 Task: Search one way flight ticket for 2 adults, 2 infants in seat and 1 infant on lap in first from Sault Ste. Marie: Chippewa County International Airport to Greenville: Pitt-greenville Airport on 5-2-2023. Choice of flights is Frontier. Number of bags: 1 checked bag. Price is upto 75000. Outbound departure time preference is 12:15.
Action: Mouse moved to (264, 114)
Screenshot: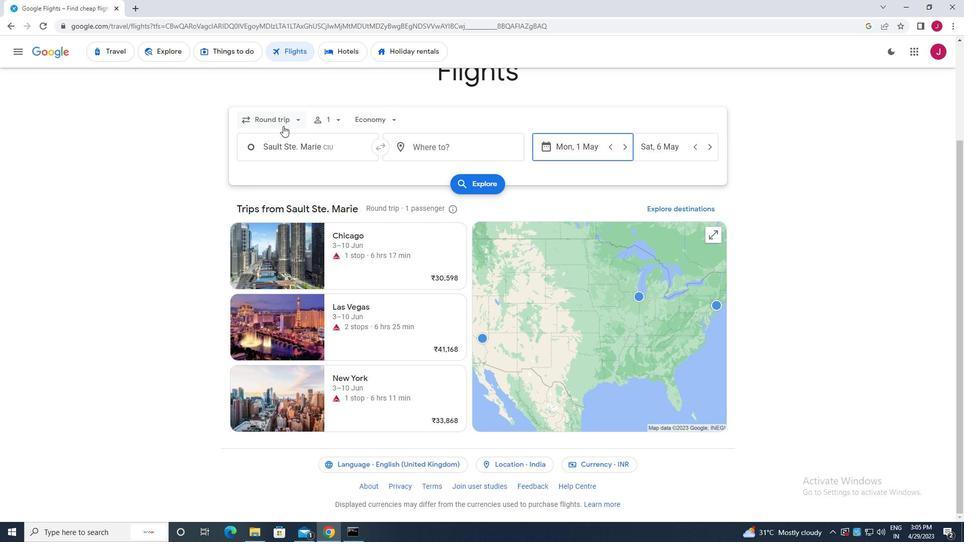 
Action: Mouse pressed left at (264, 114)
Screenshot: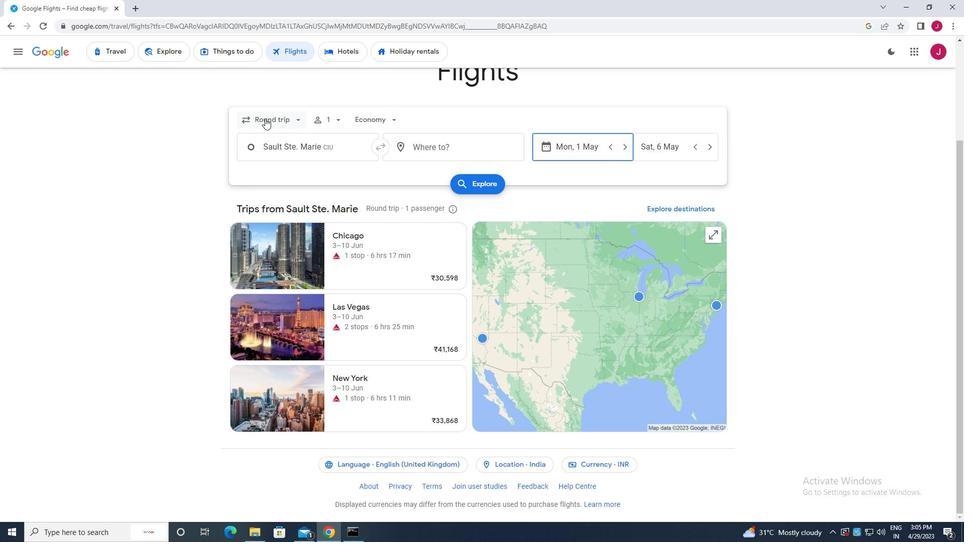 
Action: Mouse moved to (289, 166)
Screenshot: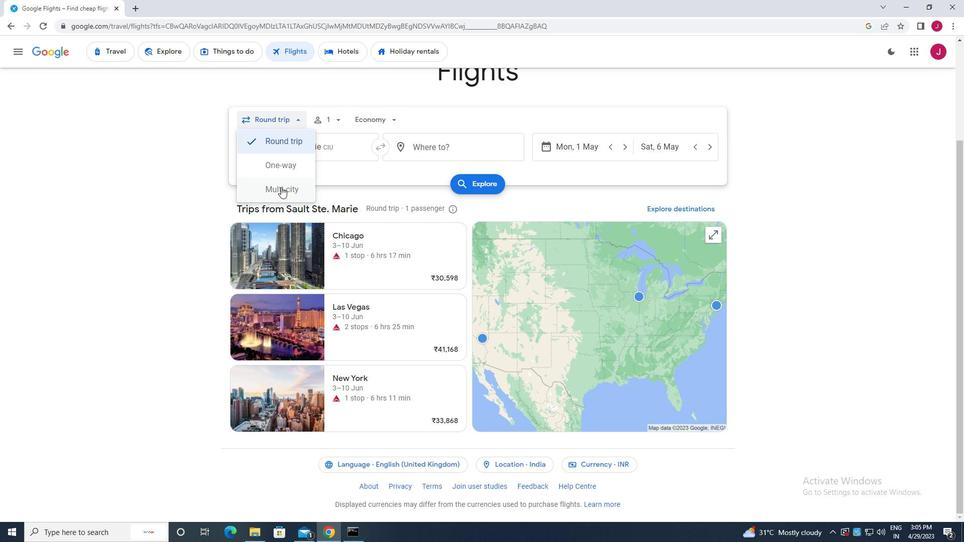 
Action: Mouse pressed left at (289, 166)
Screenshot: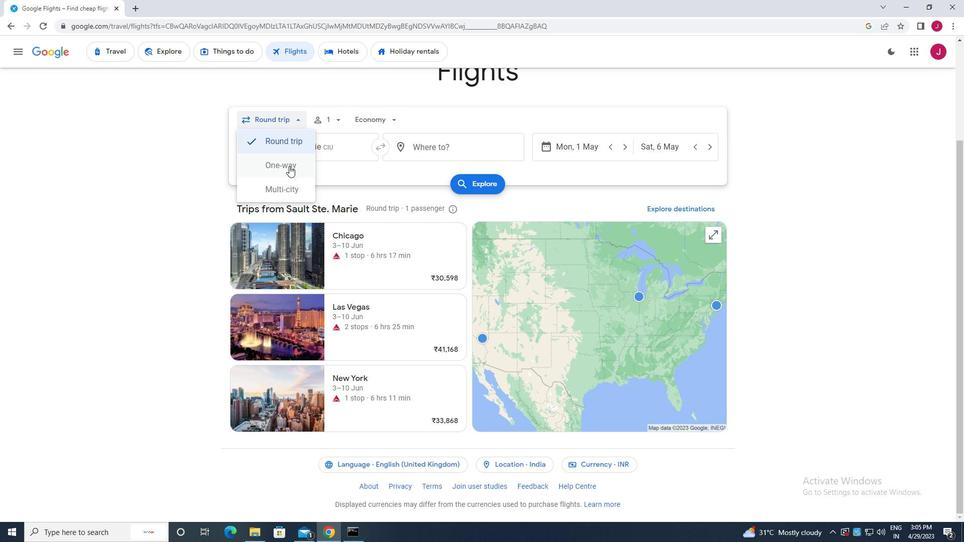 
Action: Mouse moved to (328, 120)
Screenshot: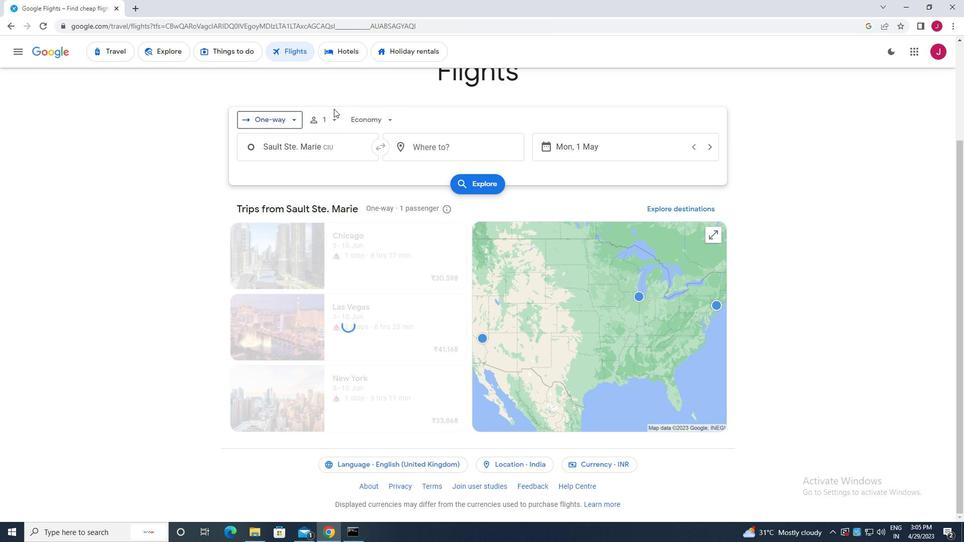 
Action: Mouse pressed left at (328, 120)
Screenshot: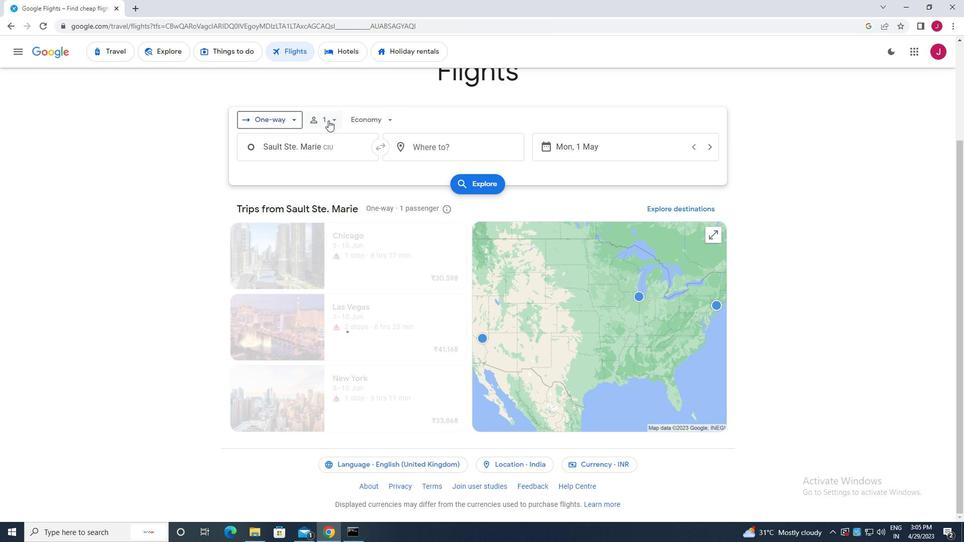 
Action: Mouse moved to (412, 146)
Screenshot: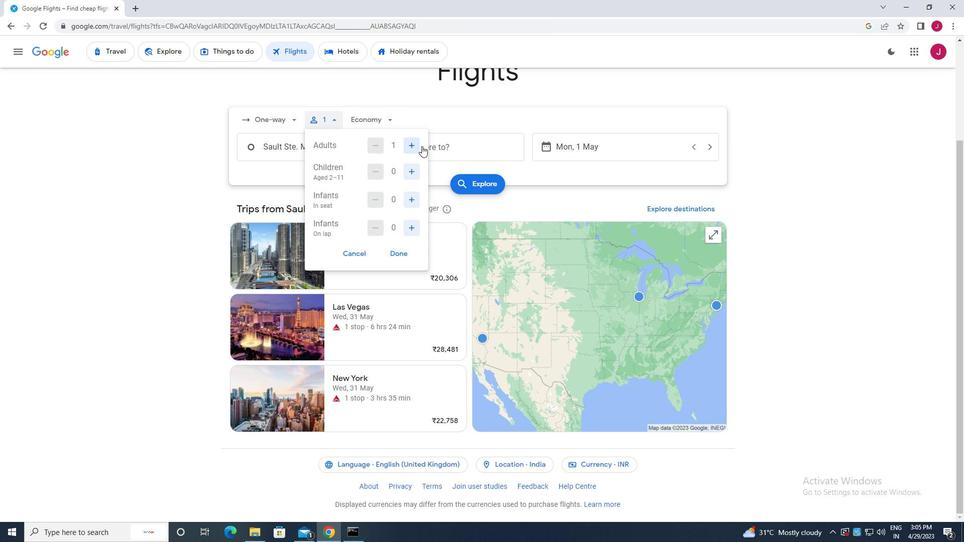 
Action: Mouse pressed left at (412, 146)
Screenshot: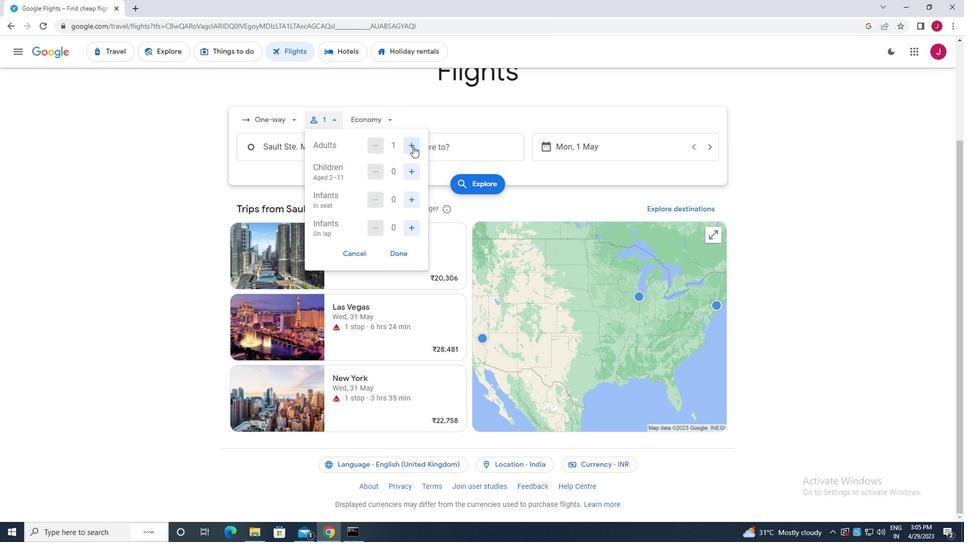 
Action: Mouse moved to (412, 171)
Screenshot: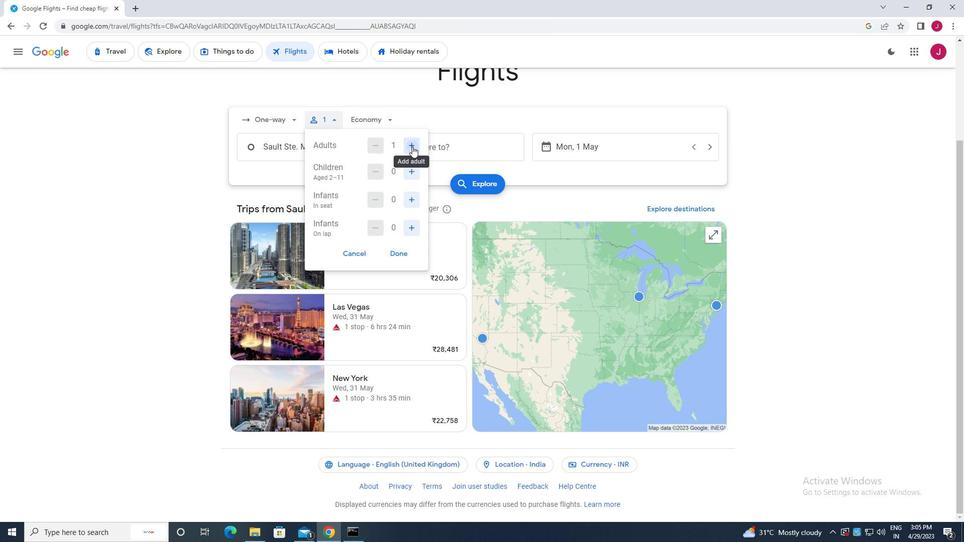 
Action: Mouse pressed left at (412, 171)
Screenshot: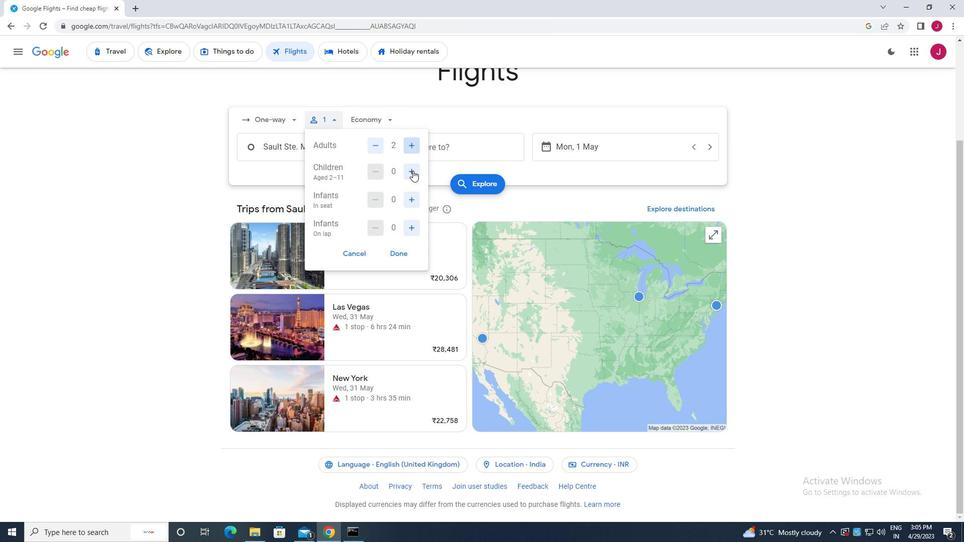 
Action: Mouse pressed left at (412, 171)
Screenshot: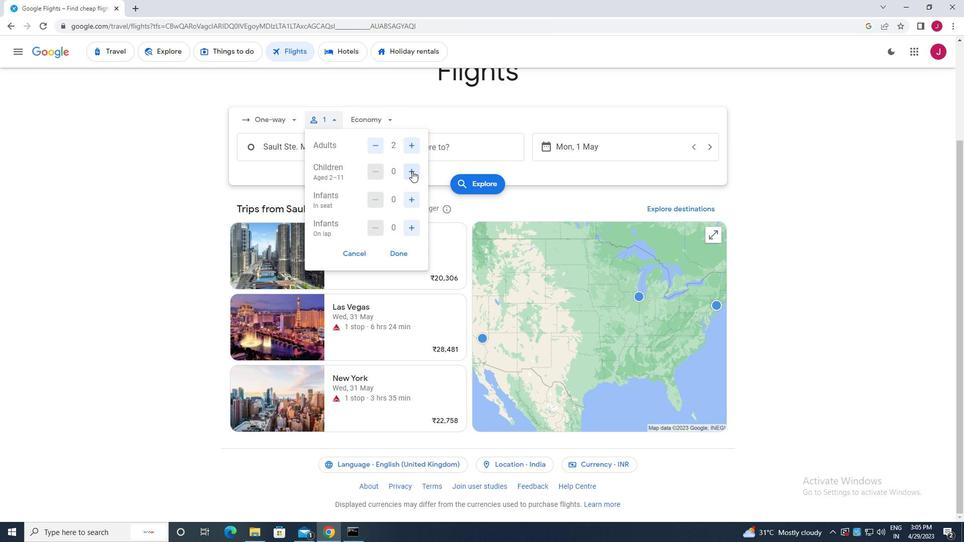 
Action: Mouse moved to (375, 172)
Screenshot: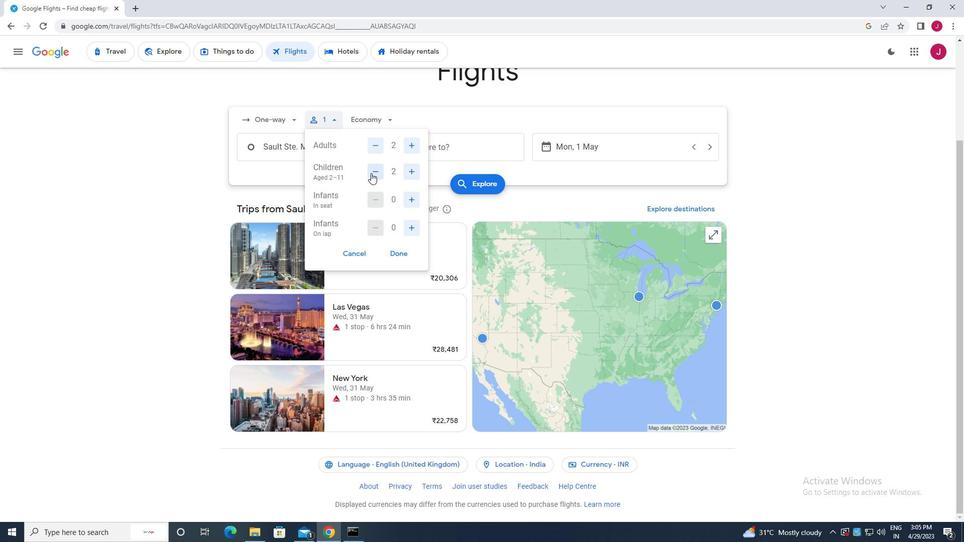 
Action: Mouse pressed left at (375, 172)
Screenshot: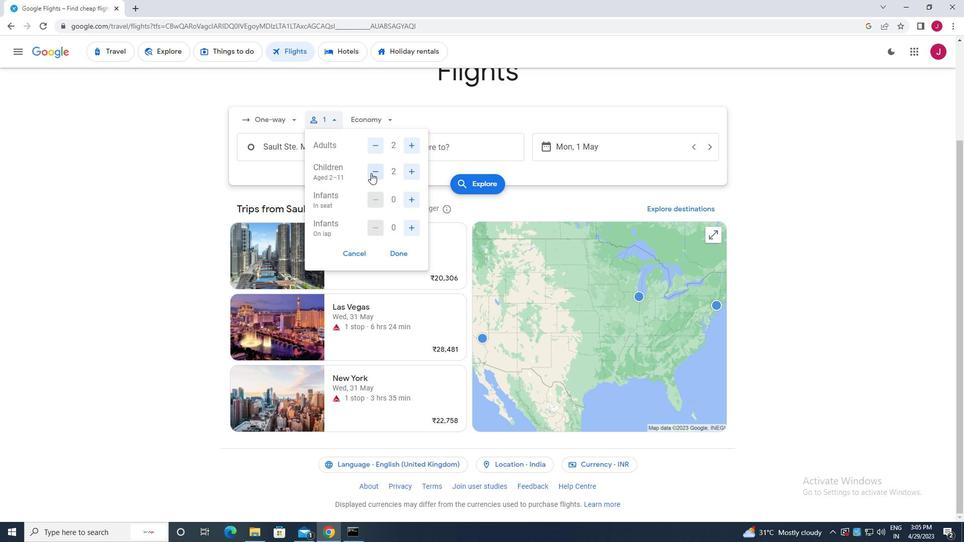 
Action: Mouse moved to (375, 172)
Screenshot: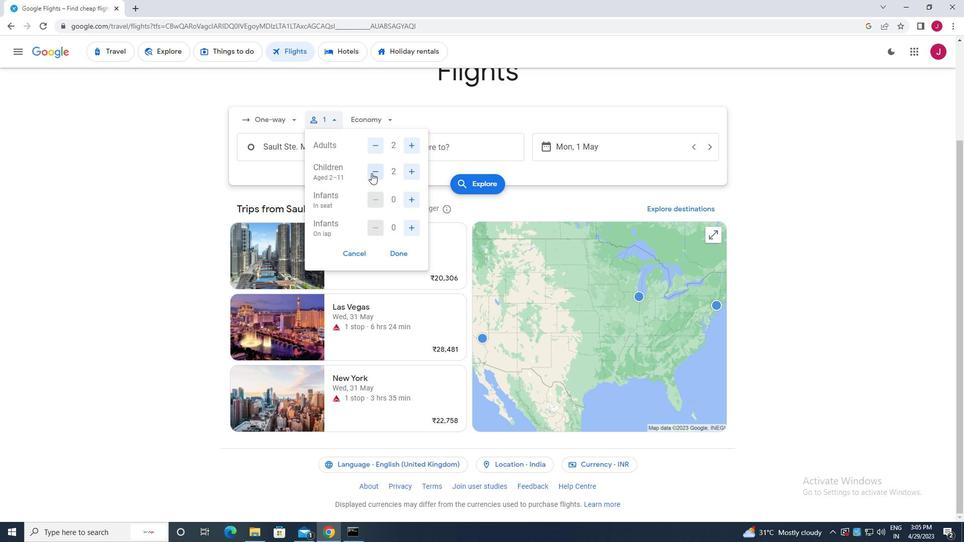 
Action: Mouse pressed left at (375, 172)
Screenshot: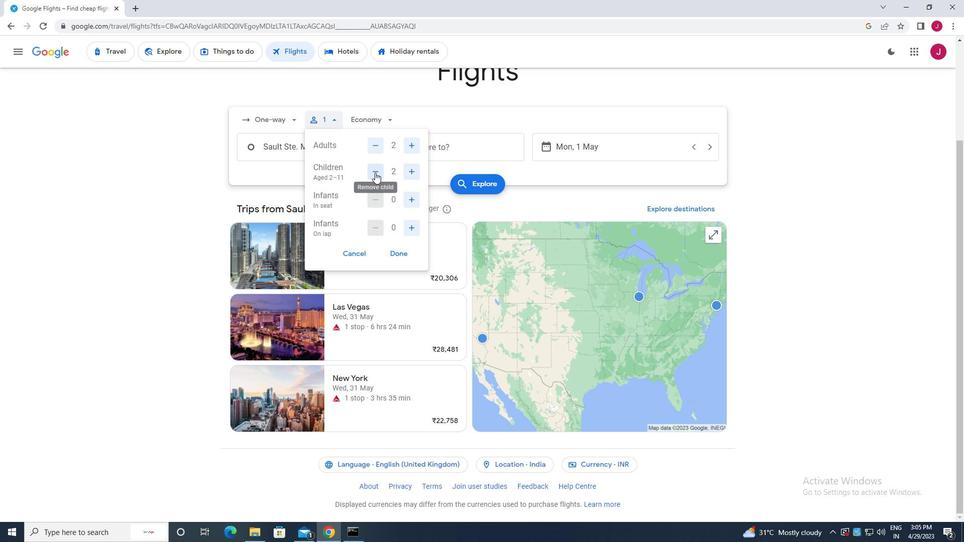 
Action: Mouse moved to (411, 200)
Screenshot: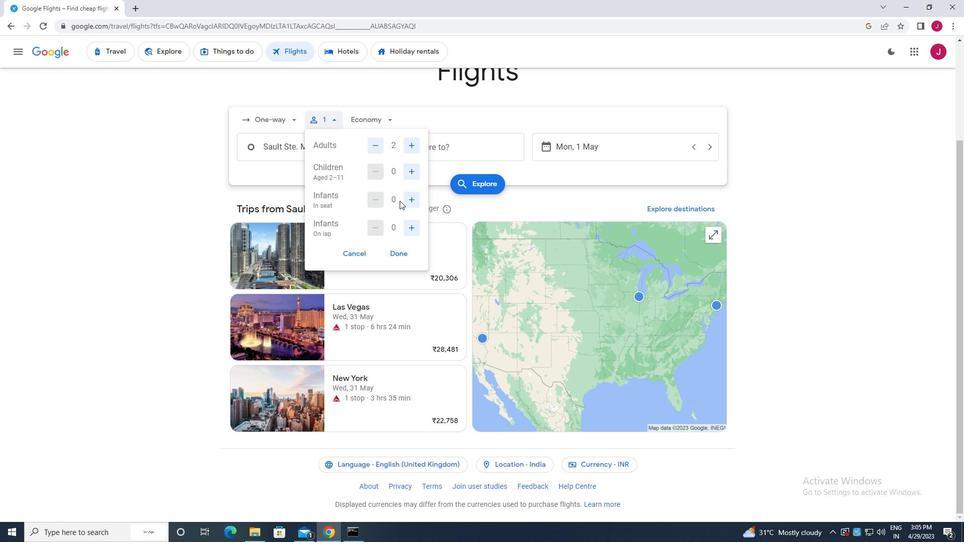 
Action: Mouse pressed left at (411, 200)
Screenshot: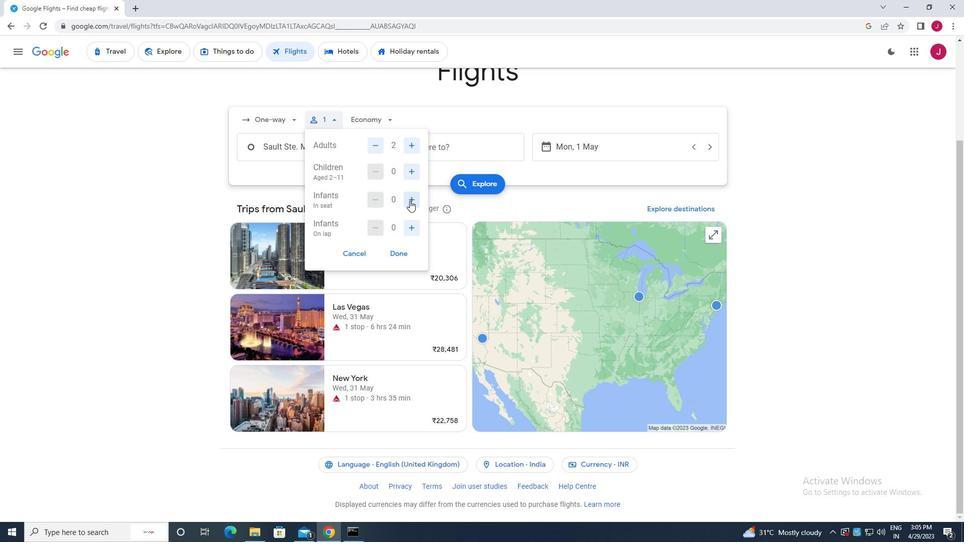 
Action: Mouse pressed left at (411, 200)
Screenshot: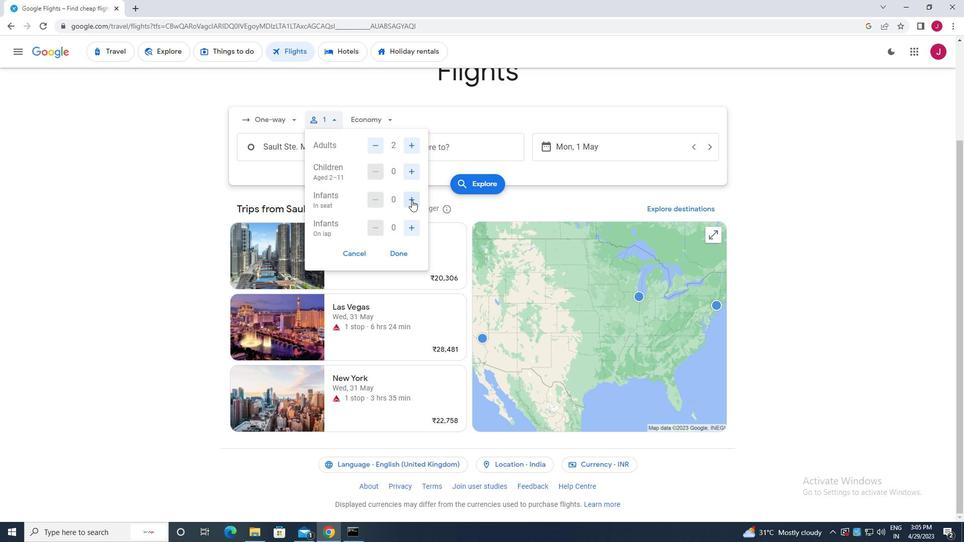 
Action: Mouse moved to (414, 228)
Screenshot: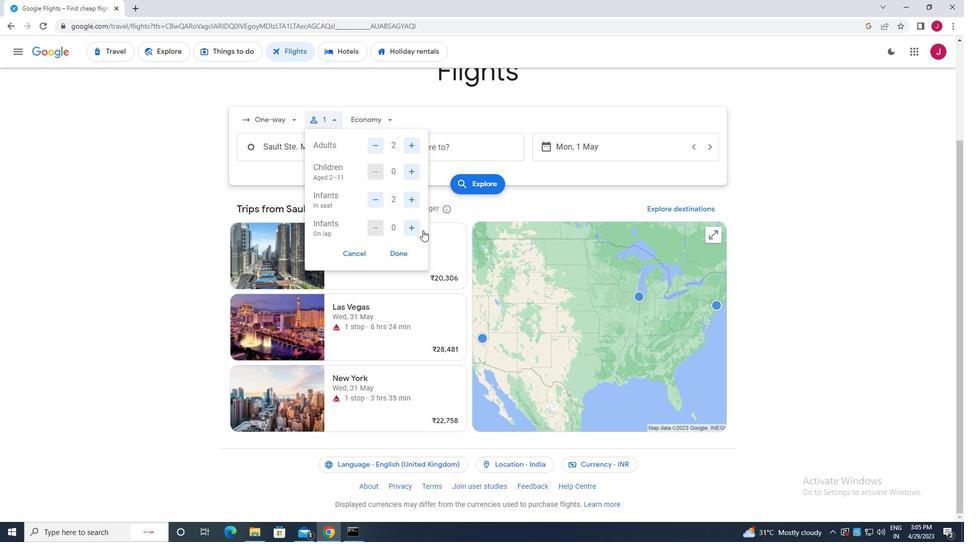 
Action: Mouse pressed left at (414, 228)
Screenshot: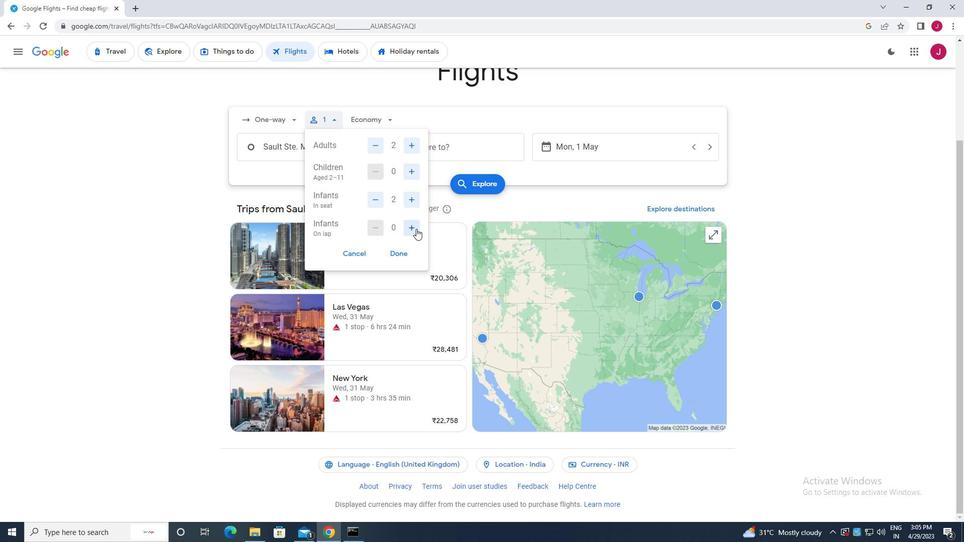 
Action: Mouse moved to (400, 252)
Screenshot: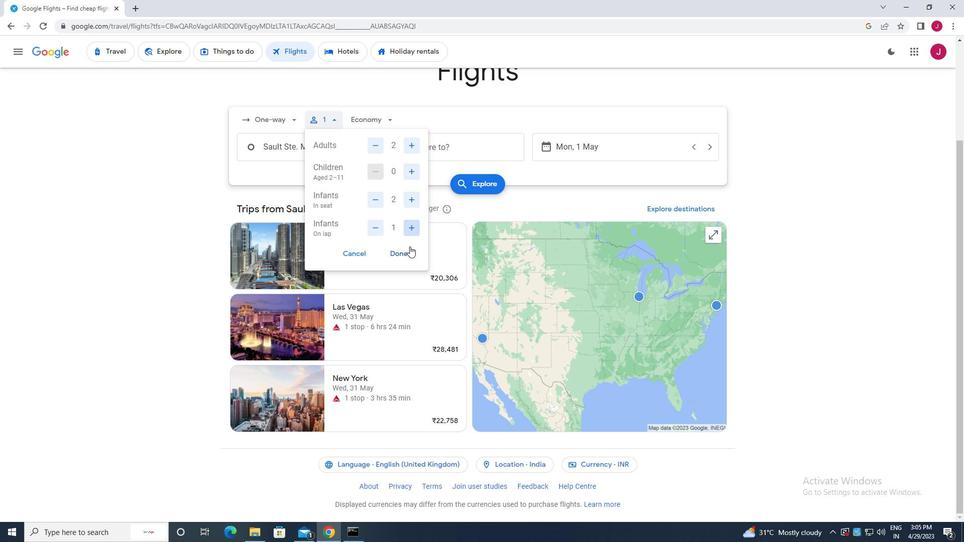 
Action: Mouse pressed left at (400, 252)
Screenshot: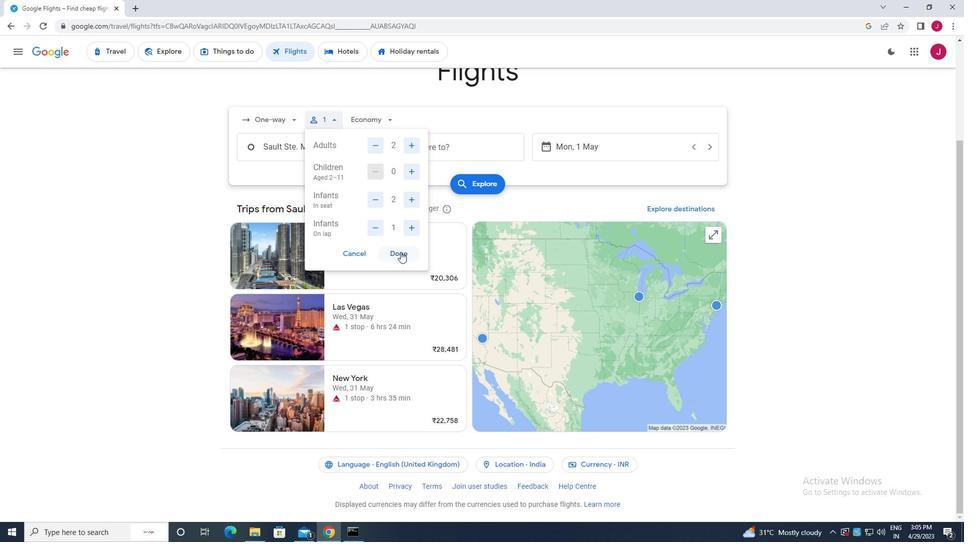 
Action: Mouse moved to (385, 122)
Screenshot: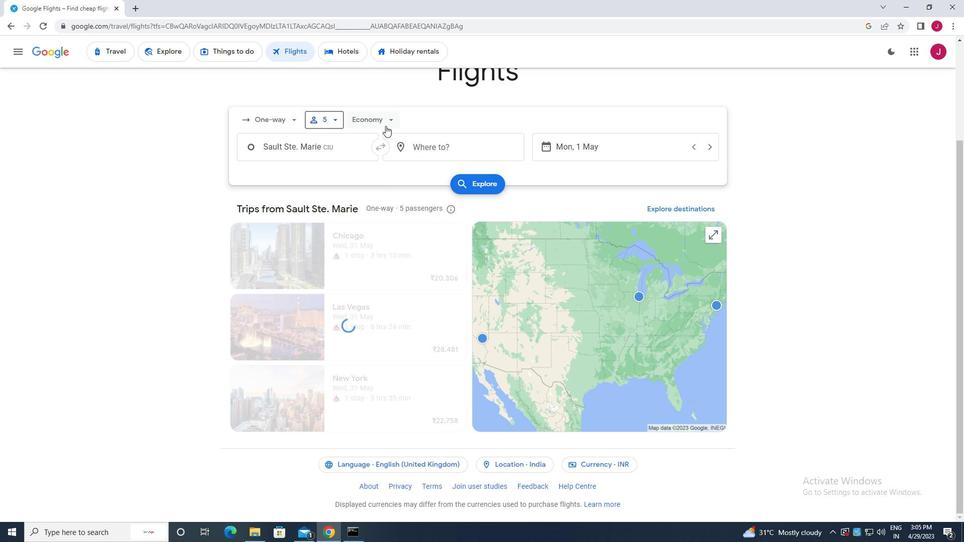 
Action: Mouse pressed left at (385, 122)
Screenshot: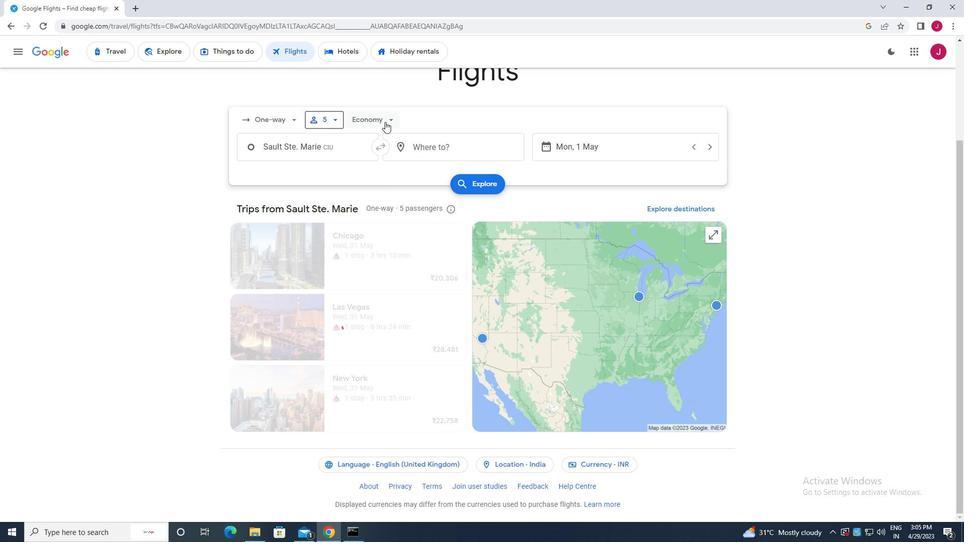 
Action: Mouse moved to (380, 212)
Screenshot: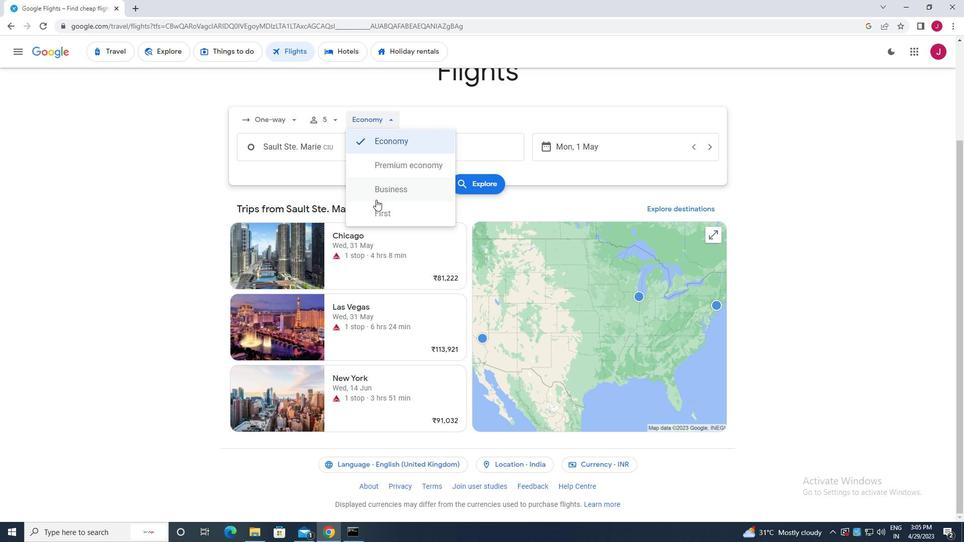
Action: Mouse pressed left at (380, 212)
Screenshot: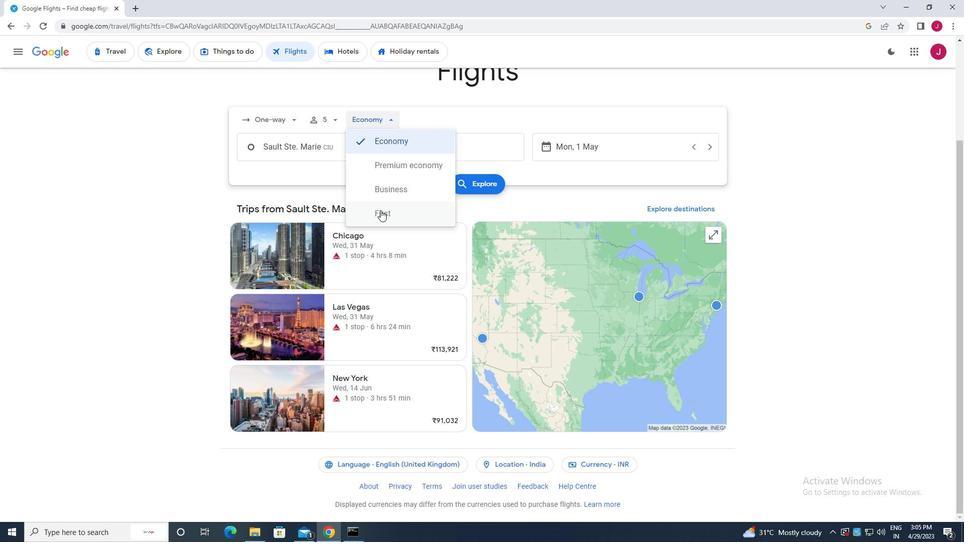 
Action: Mouse moved to (324, 150)
Screenshot: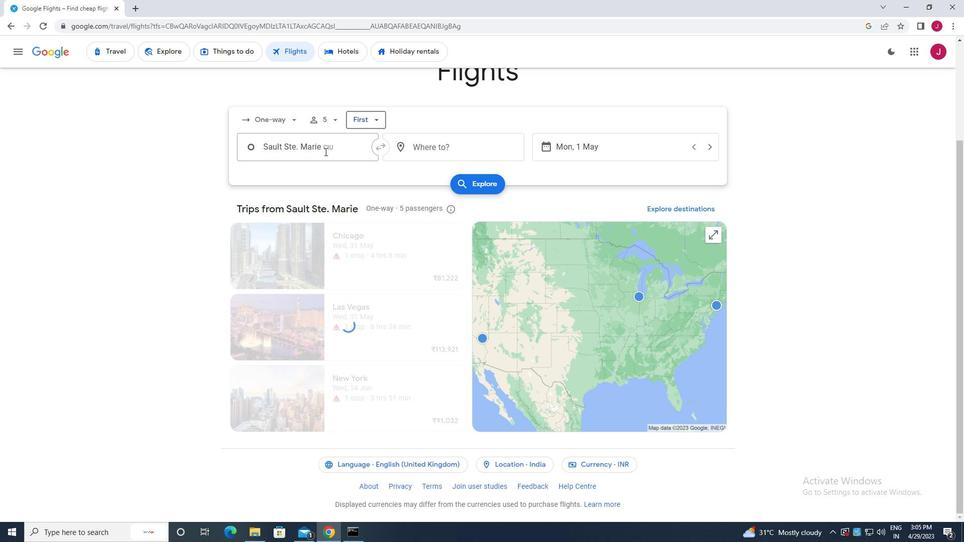 
Action: Mouse pressed left at (324, 150)
Screenshot: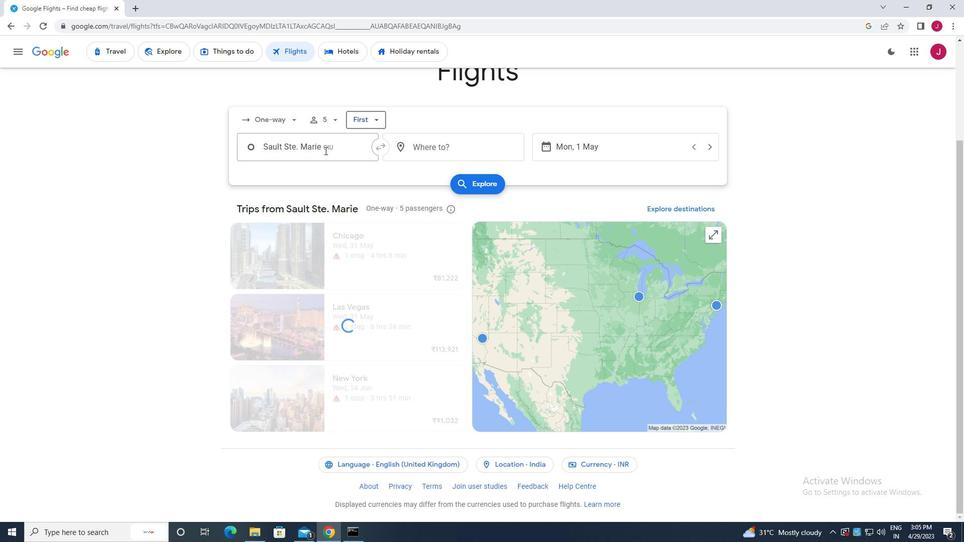 
Action: Mouse moved to (325, 150)
Screenshot: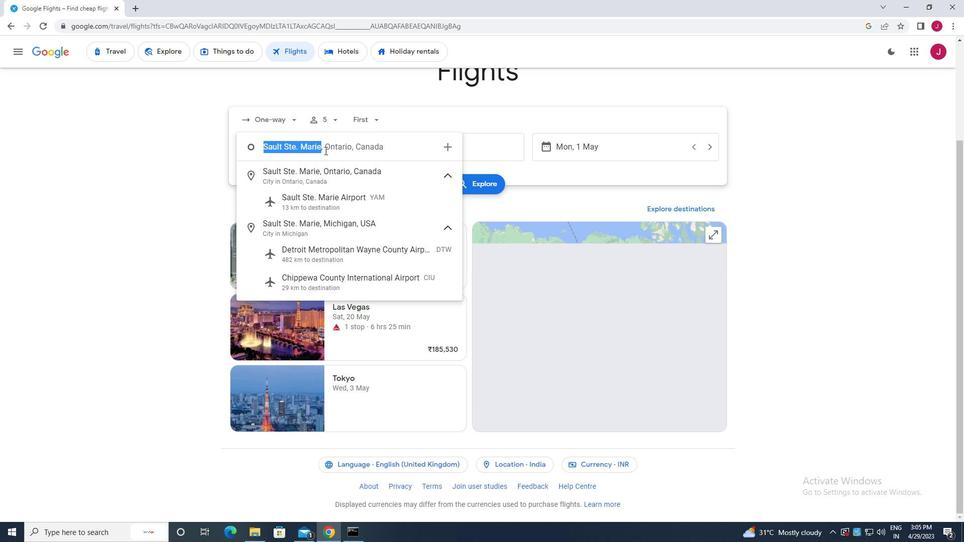 
Action: Key pressed chippewa
Screenshot: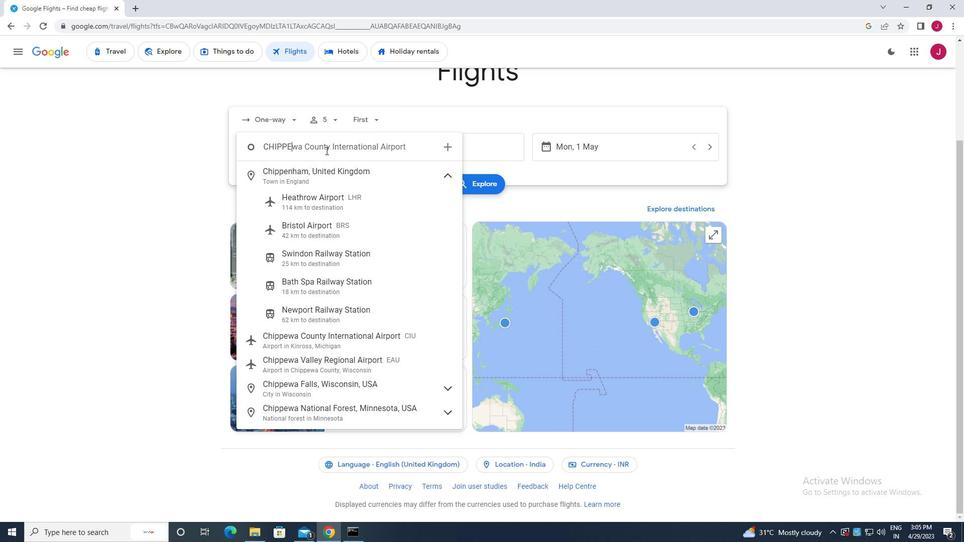 
Action: Mouse moved to (332, 178)
Screenshot: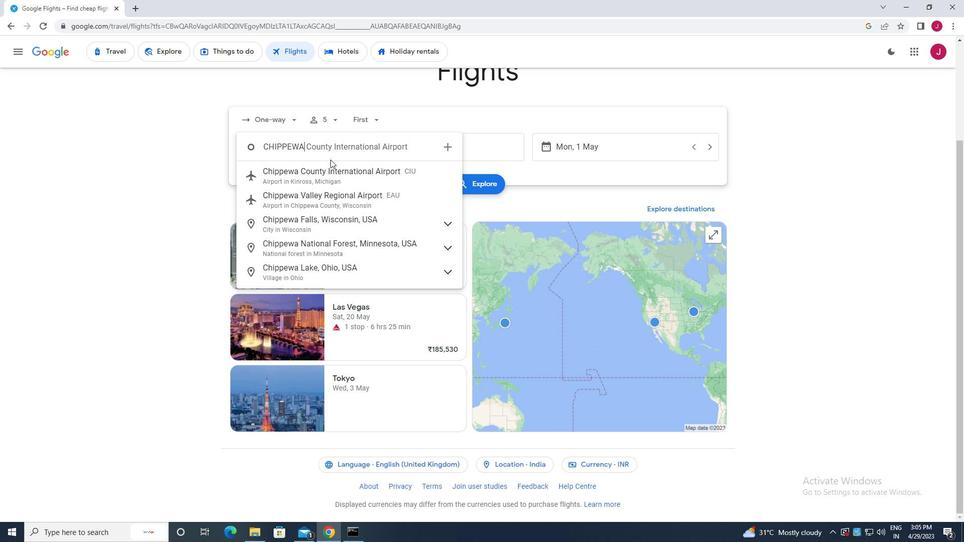 
Action: Mouse pressed left at (332, 178)
Screenshot: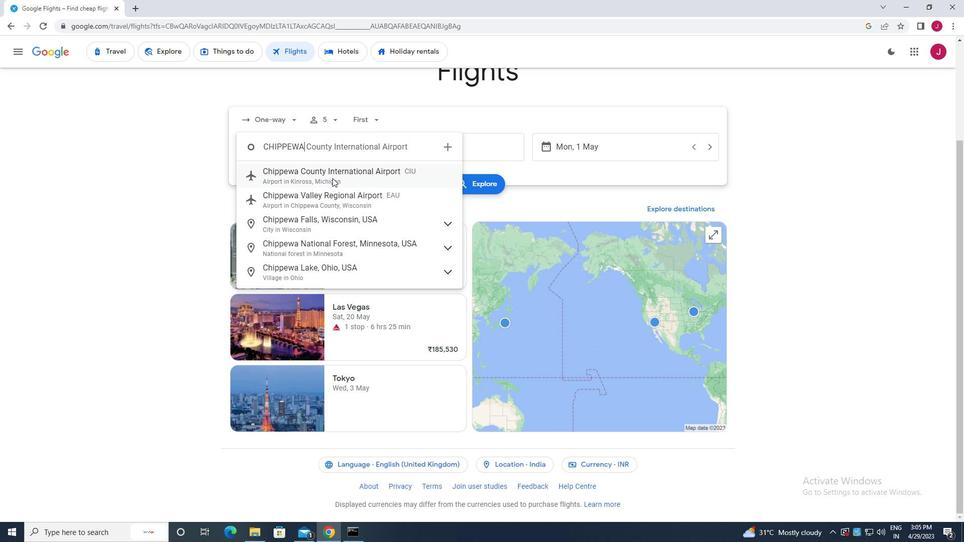 
Action: Mouse moved to (476, 142)
Screenshot: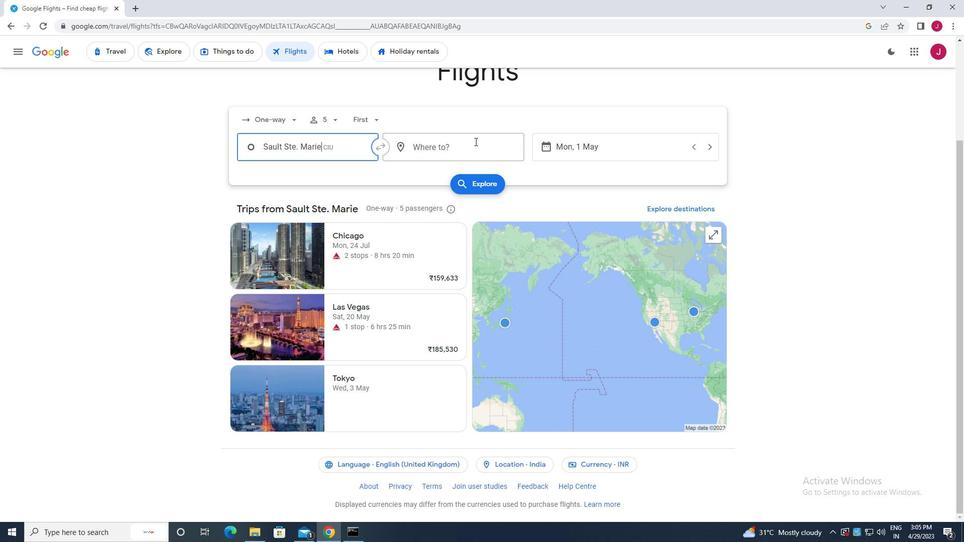 
Action: Mouse pressed left at (476, 142)
Screenshot: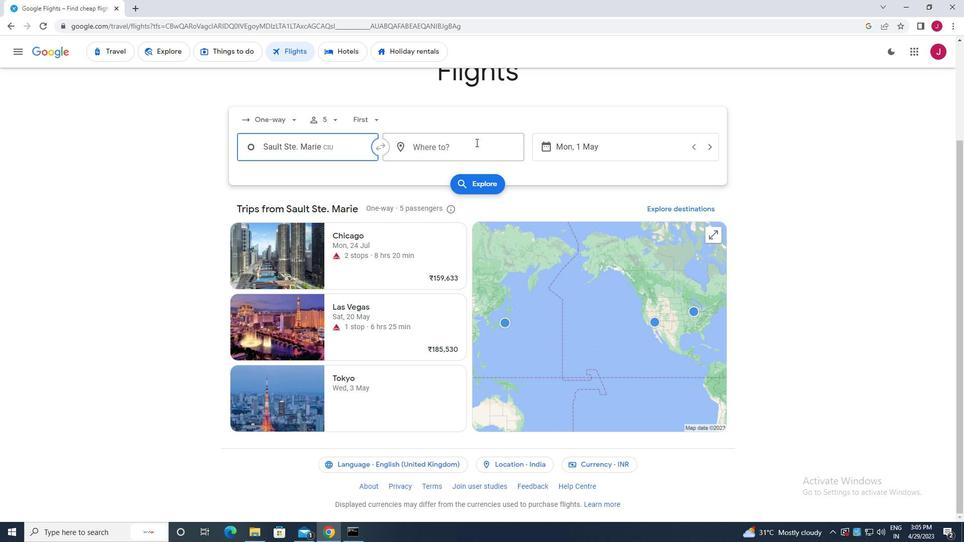 
Action: Key pressed greenville<Key.space>p
Screenshot: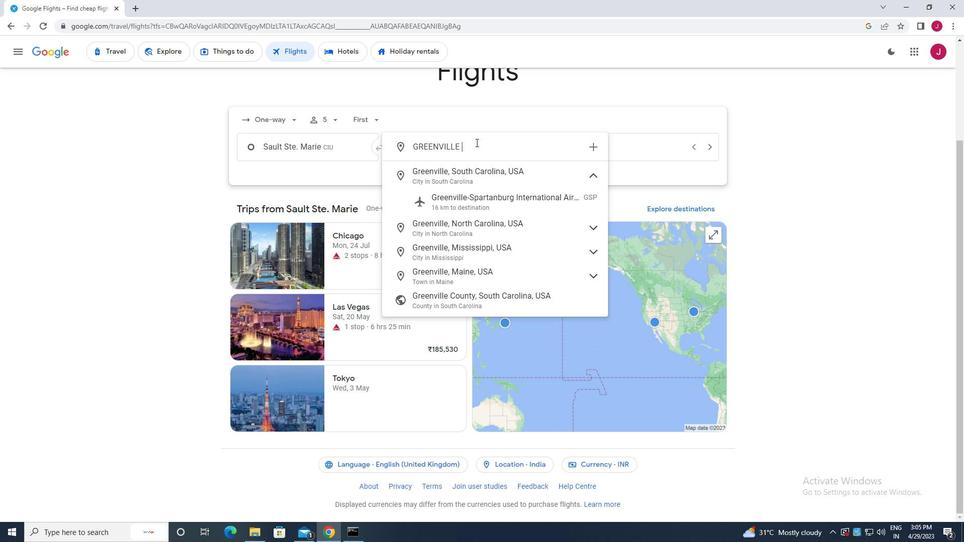 
Action: Mouse moved to (475, 170)
Screenshot: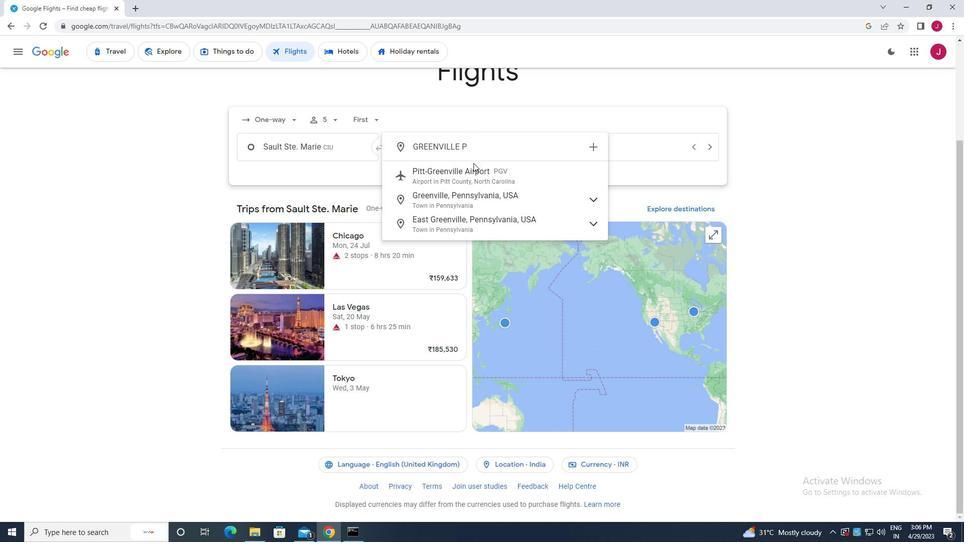 
Action: Mouse pressed left at (475, 170)
Screenshot: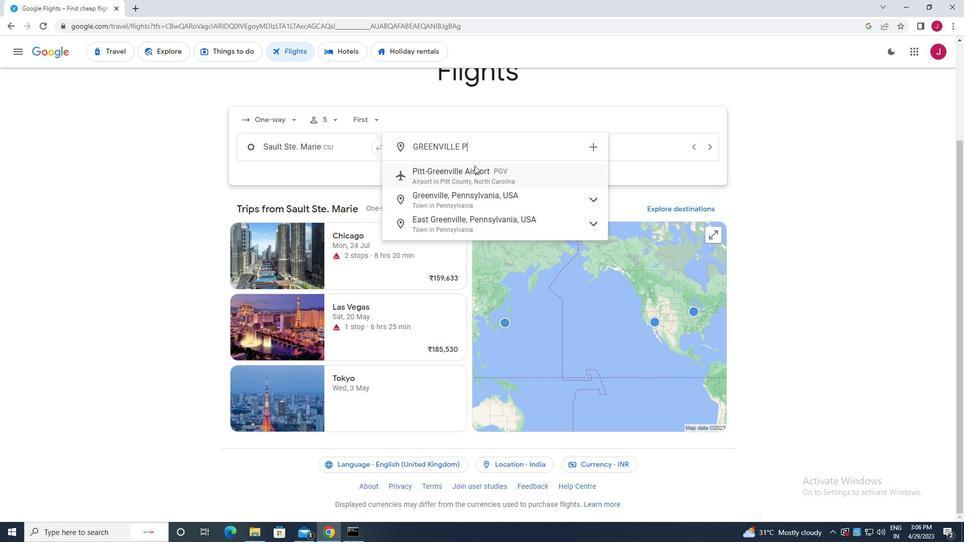 
Action: Mouse moved to (579, 142)
Screenshot: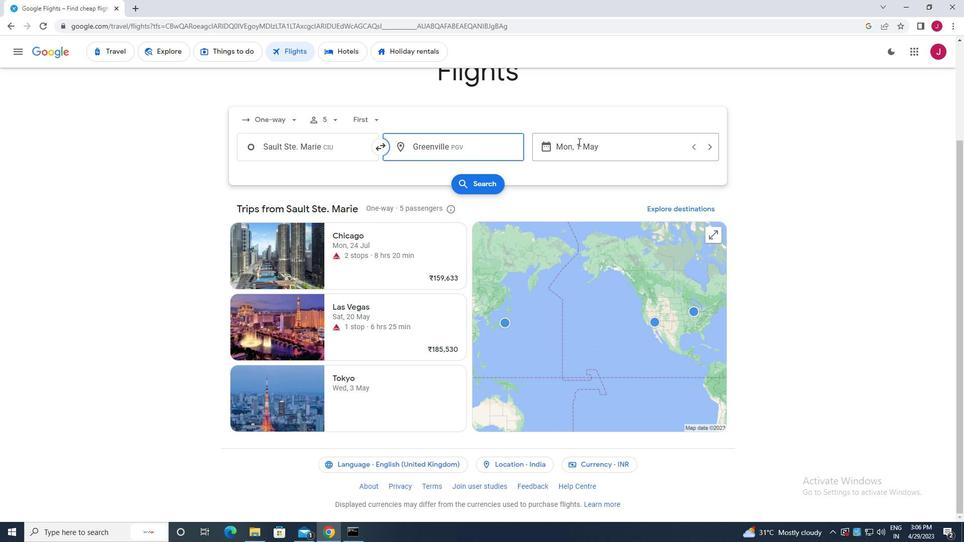 
Action: Mouse pressed left at (579, 142)
Screenshot: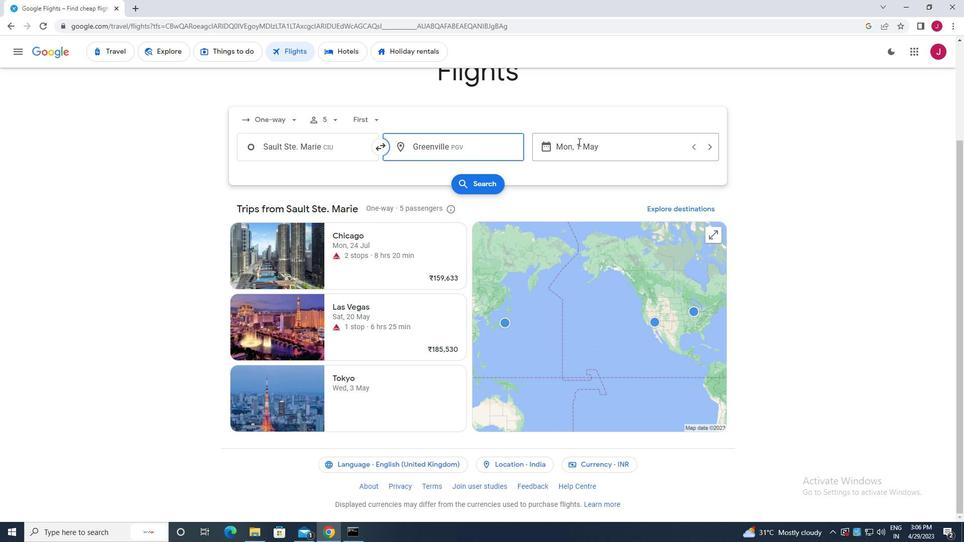 
Action: Mouse moved to (604, 227)
Screenshot: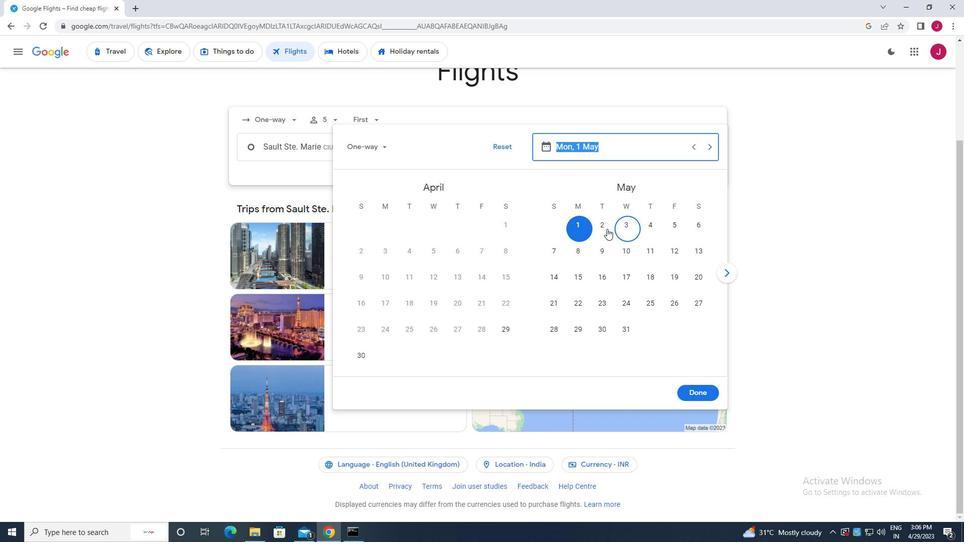 
Action: Mouse pressed left at (604, 227)
Screenshot: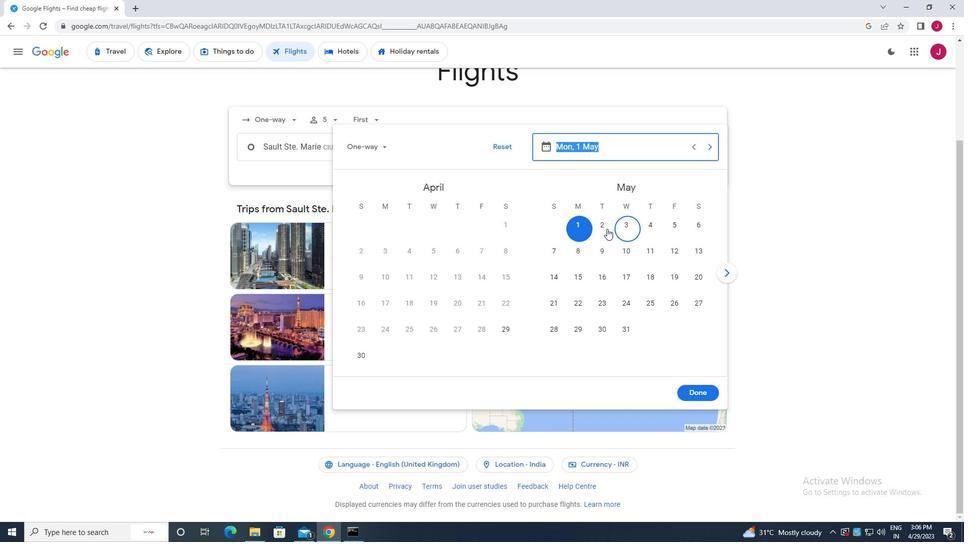 
Action: Mouse moved to (697, 394)
Screenshot: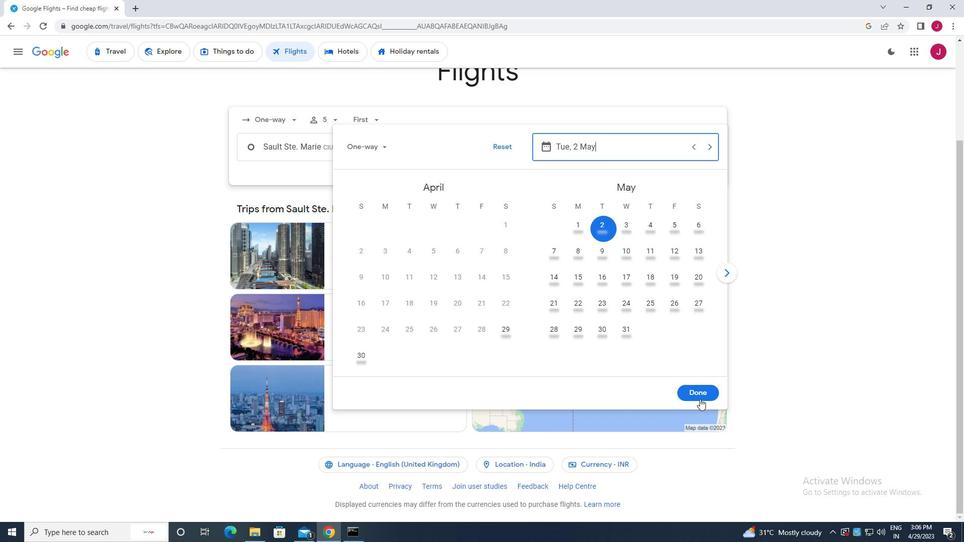 
Action: Mouse pressed left at (697, 394)
Screenshot: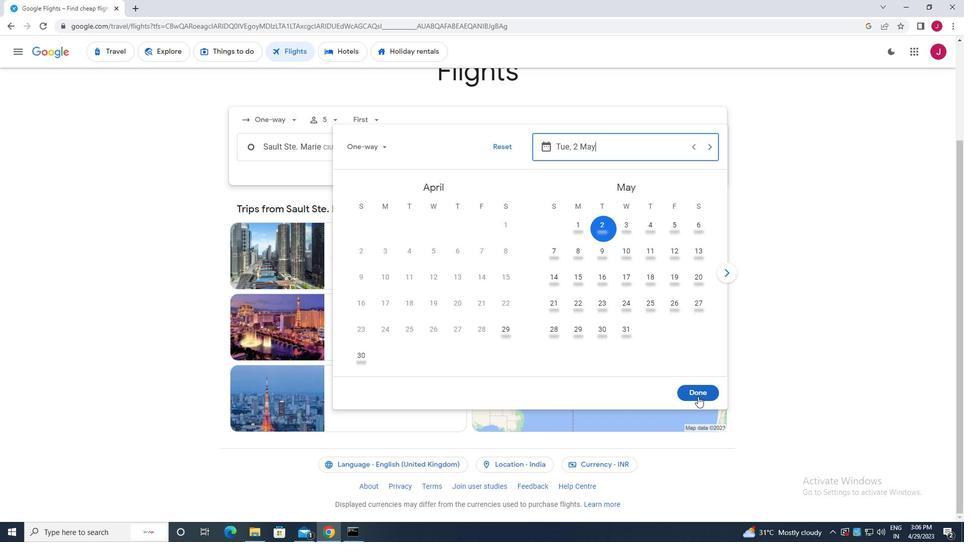 
Action: Mouse moved to (479, 187)
Screenshot: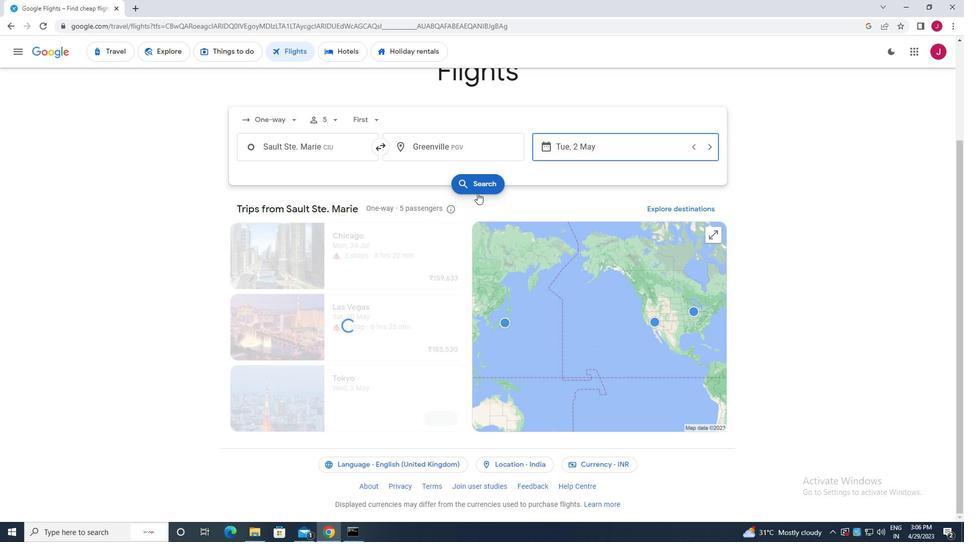 
Action: Mouse pressed left at (479, 187)
Screenshot: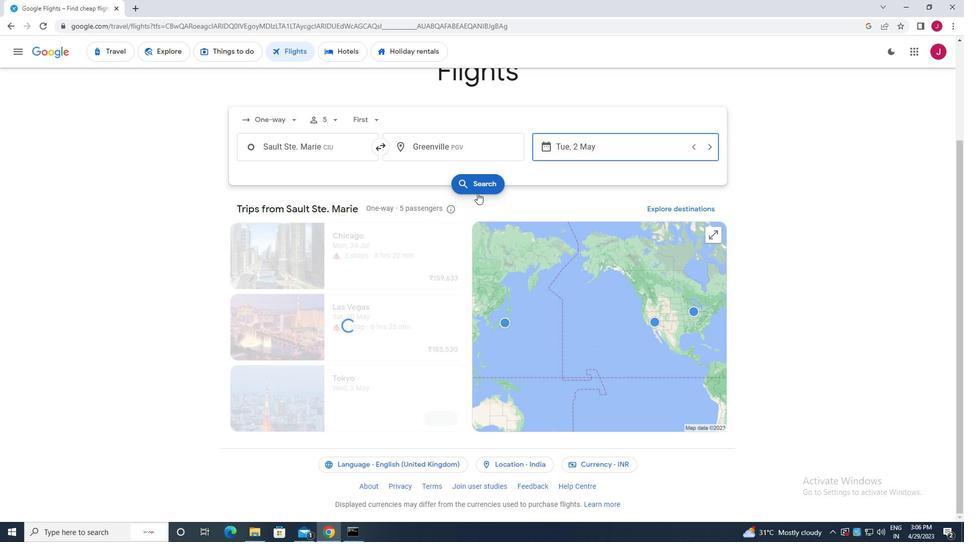 
Action: Mouse moved to (257, 142)
Screenshot: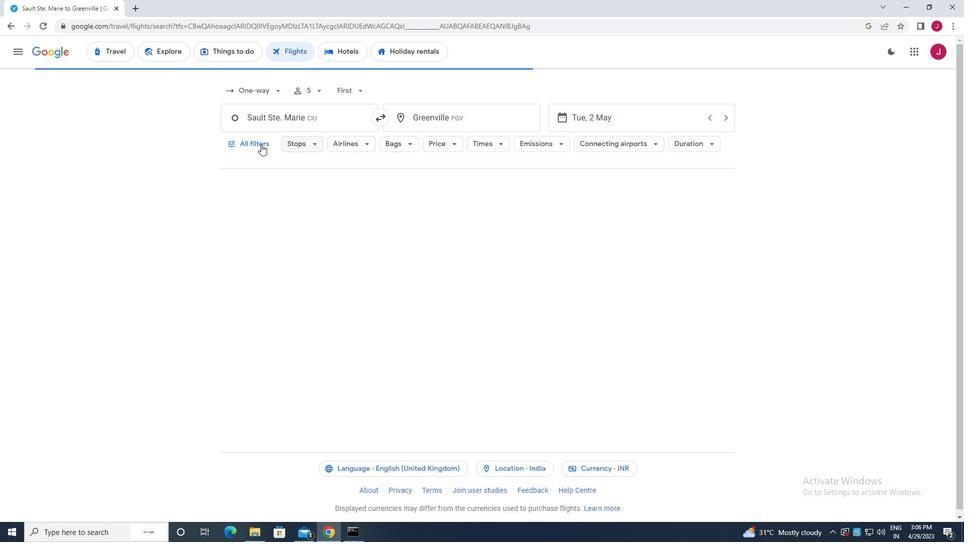 
Action: Mouse pressed left at (257, 142)
Screenshot: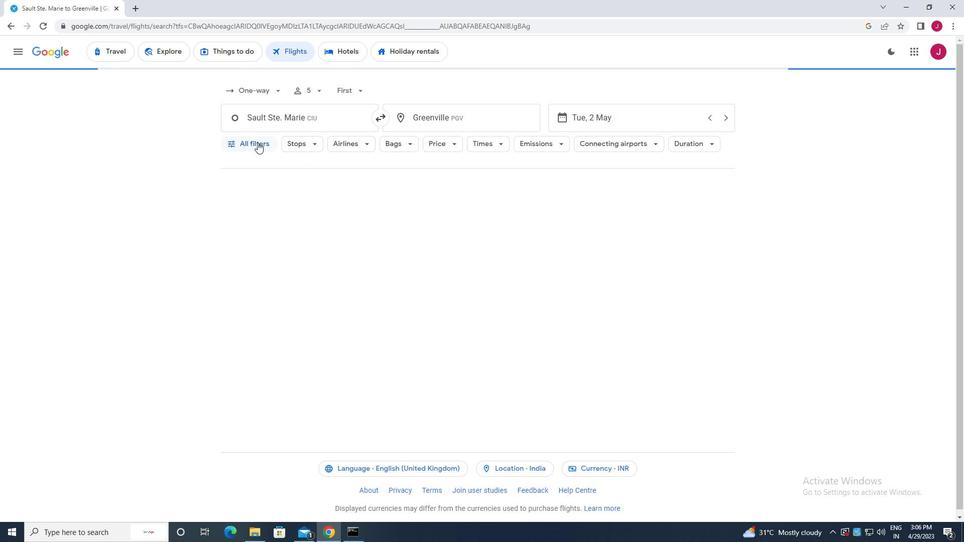 
Action: Mouse moved to (308, 230)
Screenshot: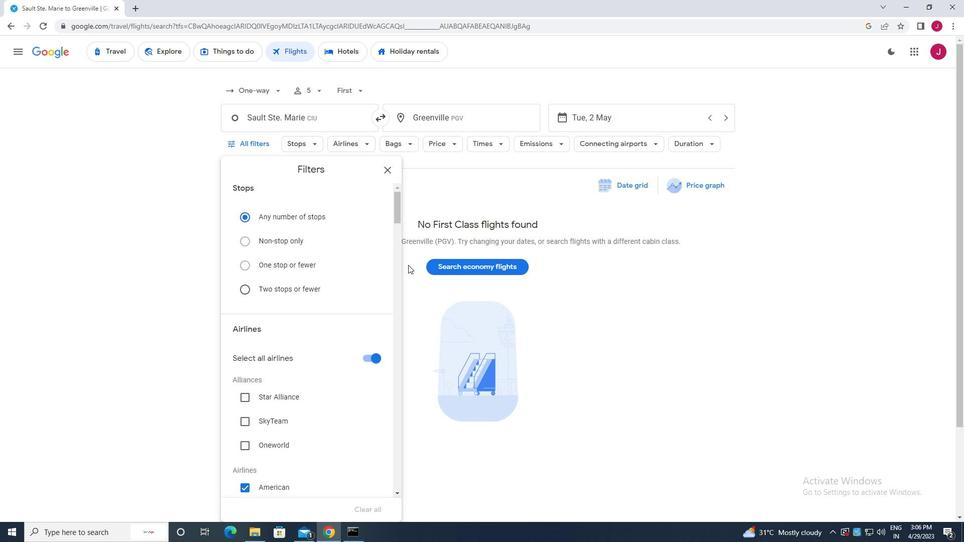 
Action: Mouse scrolled (308, 229) with delta (0, 0)
Screenshot: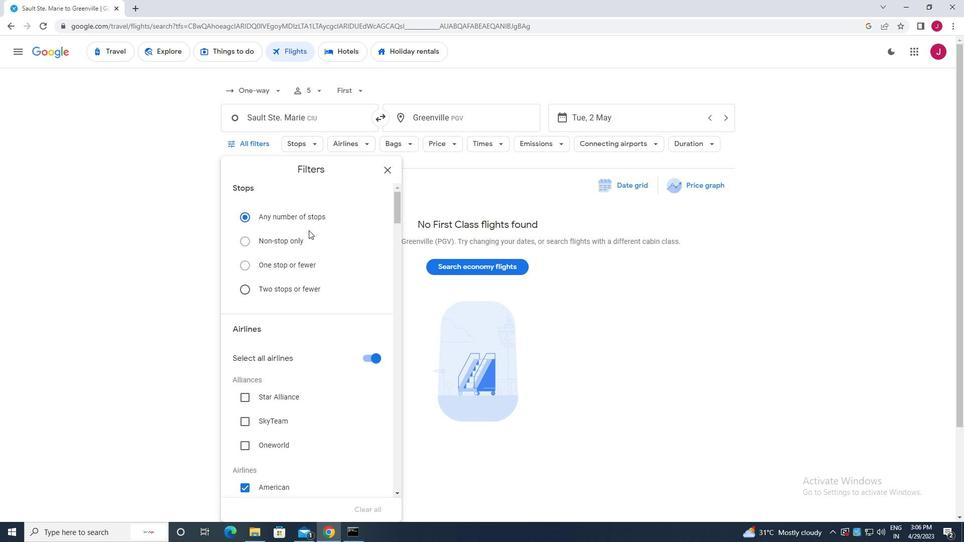 
Action: Mouse scrolled (308, 229) with delta (0, 0)
Screenshot: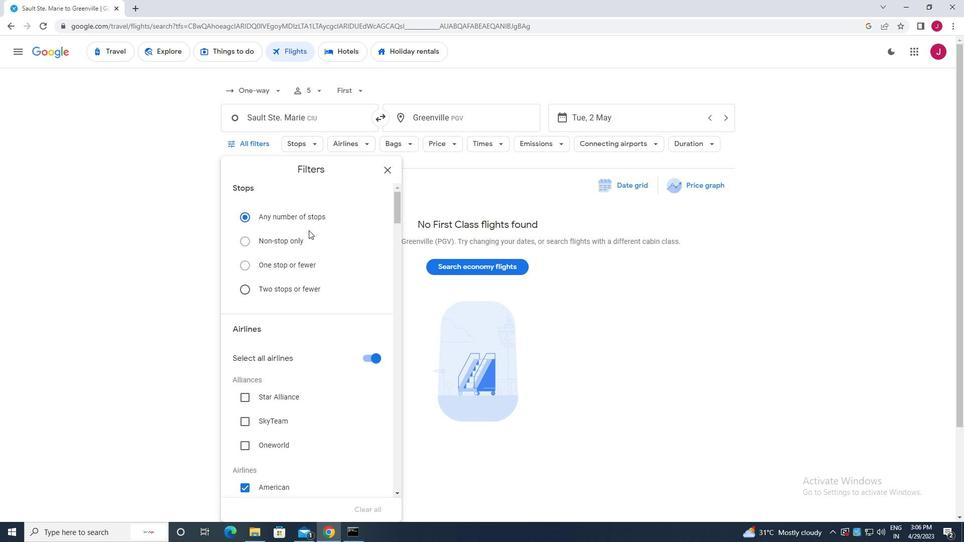 
Action: Mouse moved to (368, 260)
Screenshot: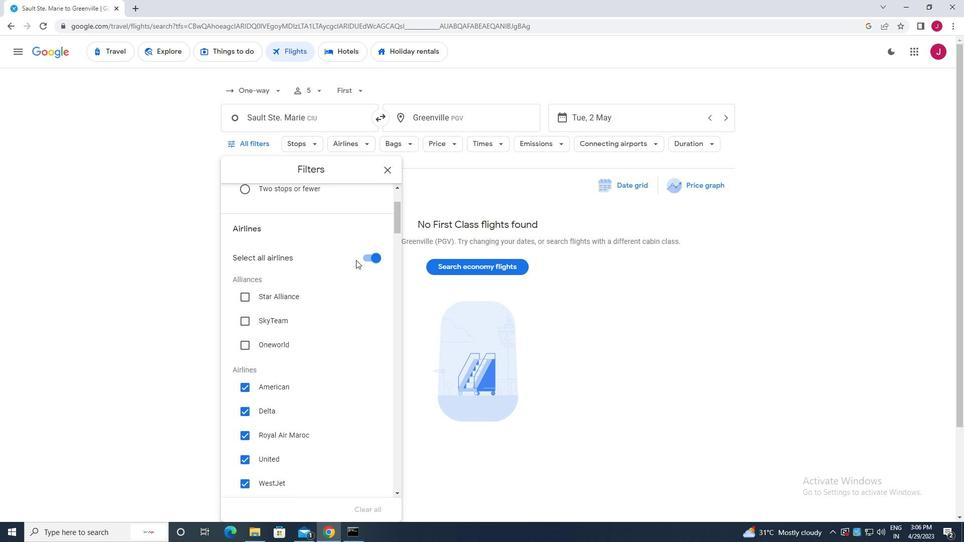 
Action: Mouse pressed left at (368, 260)
Screenshot: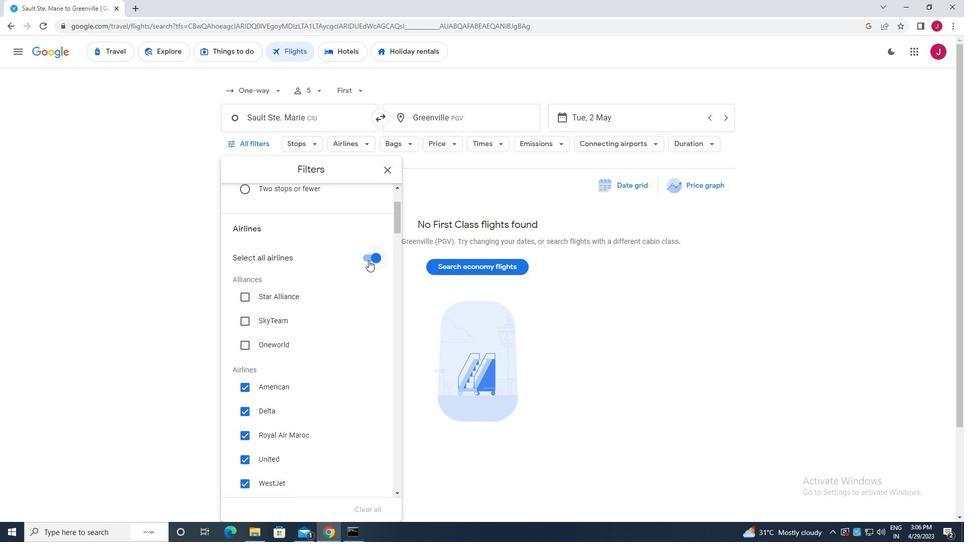 
Action: Mouse moved to (311, 259)
Screenshot: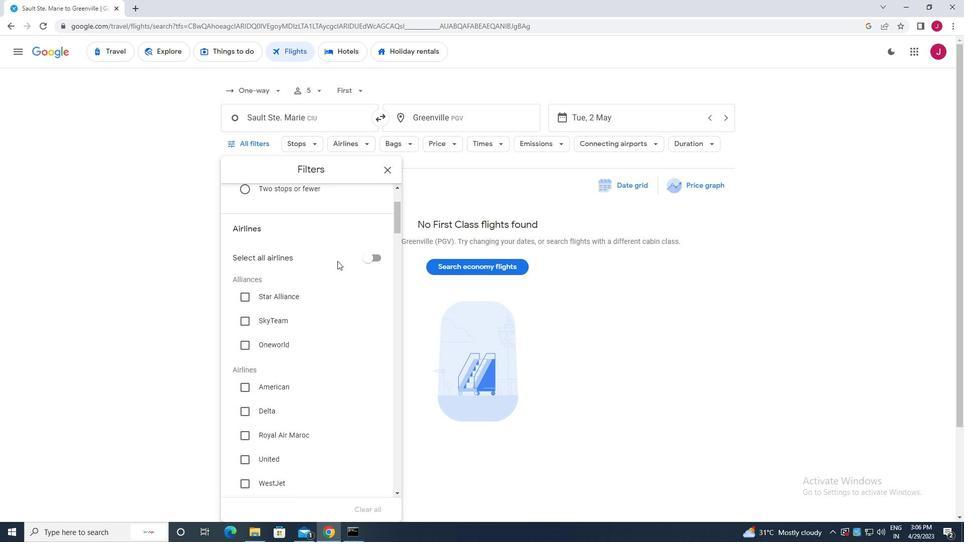 
Action: Mouse scrolled (311, 258) with delta (0, 0)
Screenshot: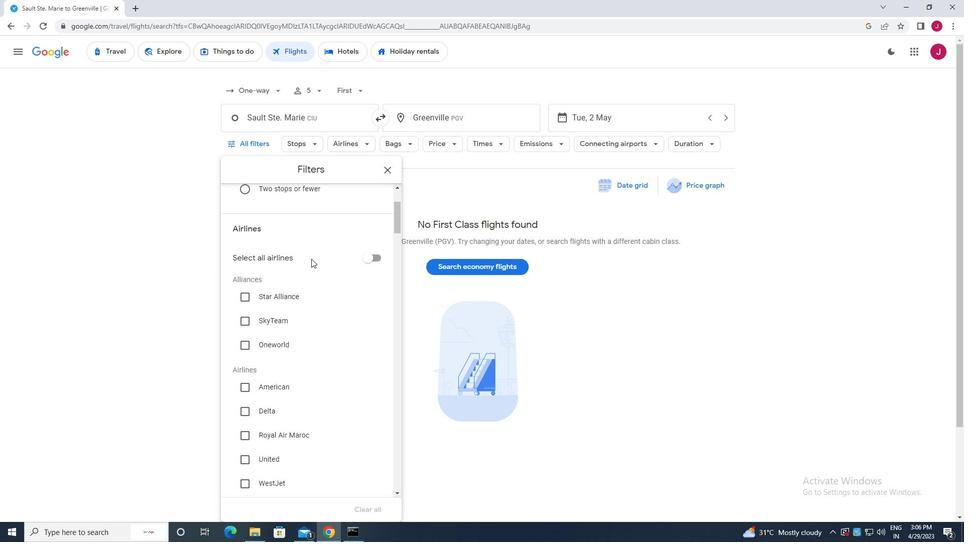 
Action: Mouse scrolled (311, 258) with delta (0, 0)
Screenshot: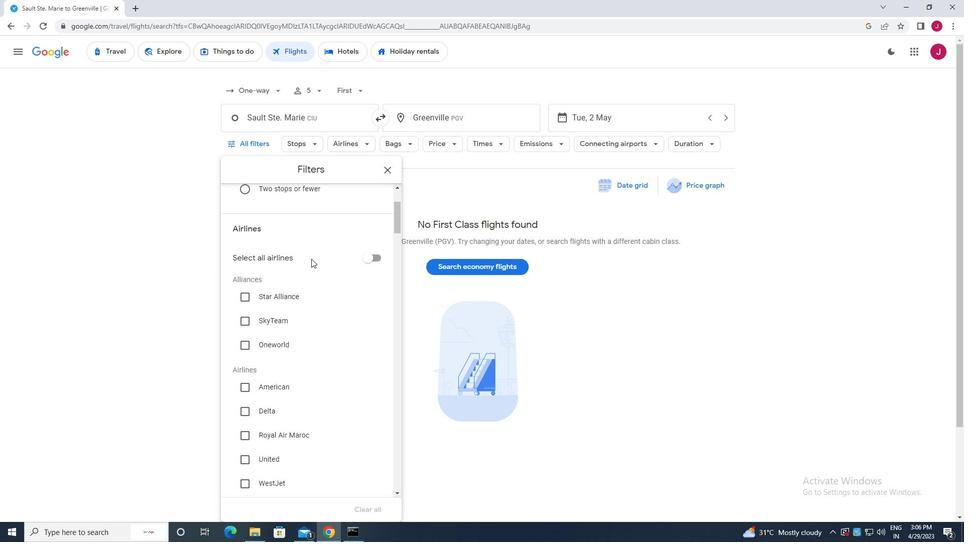 
Action: Mouse scrolled (311, 258) with delta (0, 0)
Screenshot: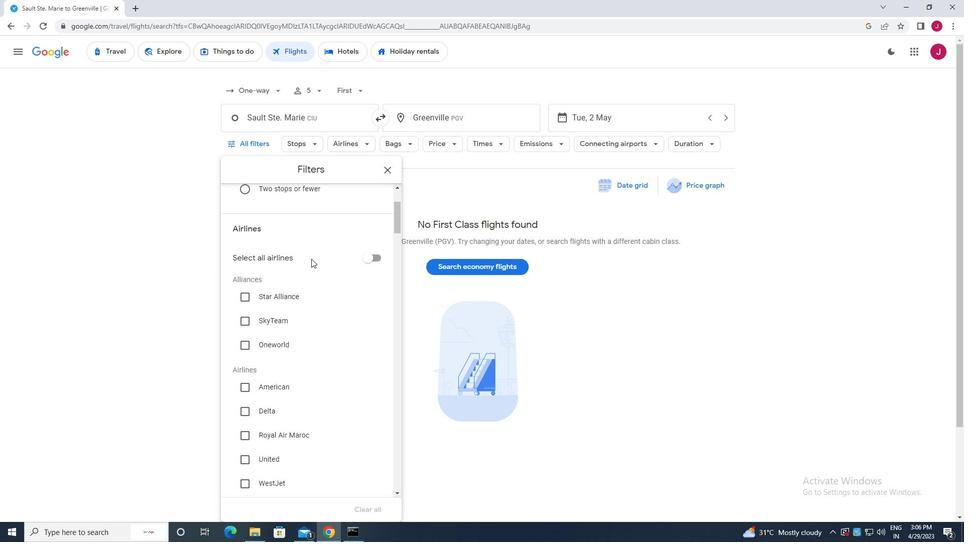 
Action: Mouse scrolled (311, 259) with delta (0, 0)
Screenshot: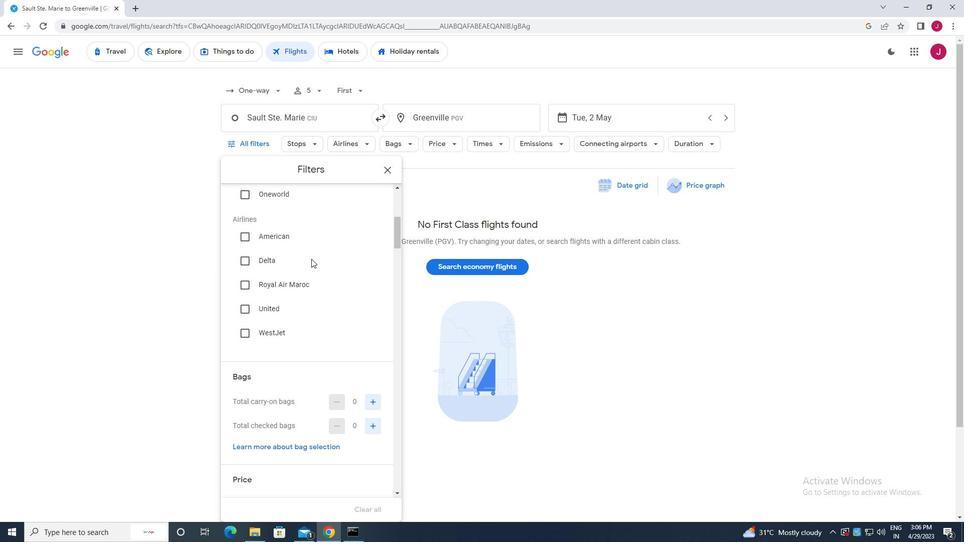 
Action: Mouse scrolled (311, 259) with delta (0, 0)
Screenshot: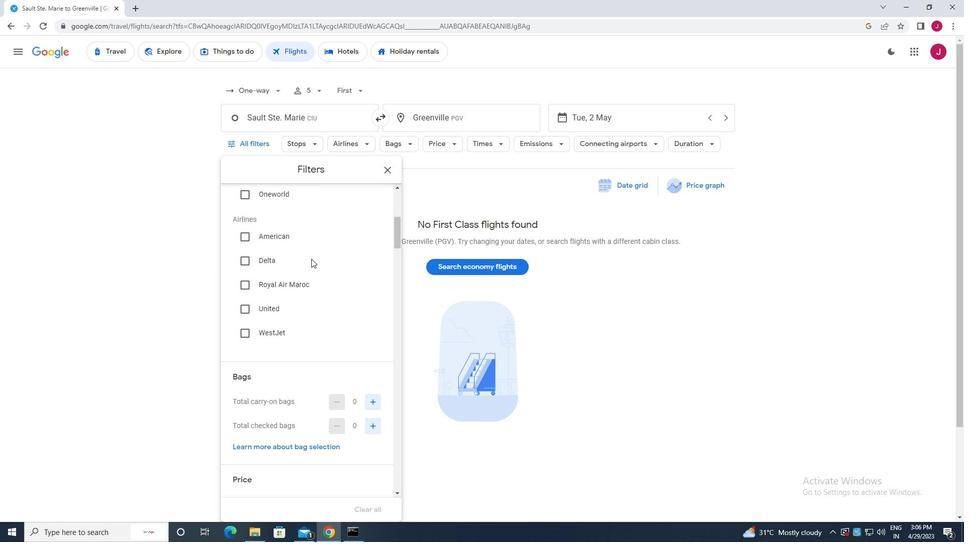 
Action: Mouse moved to (293, 283)
Screenshot: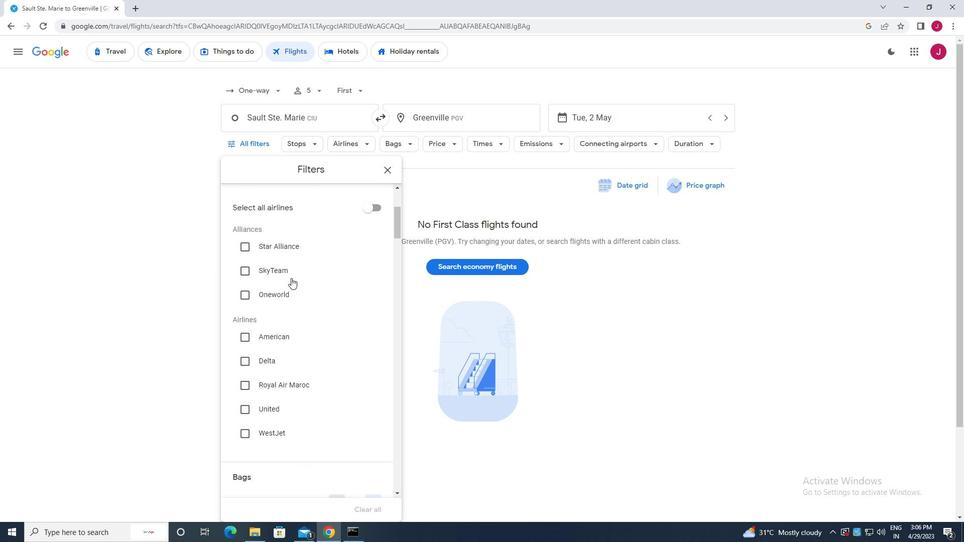 
Action: Mouse scrolled (293, 282) with delta (0, 0)
Screenshot: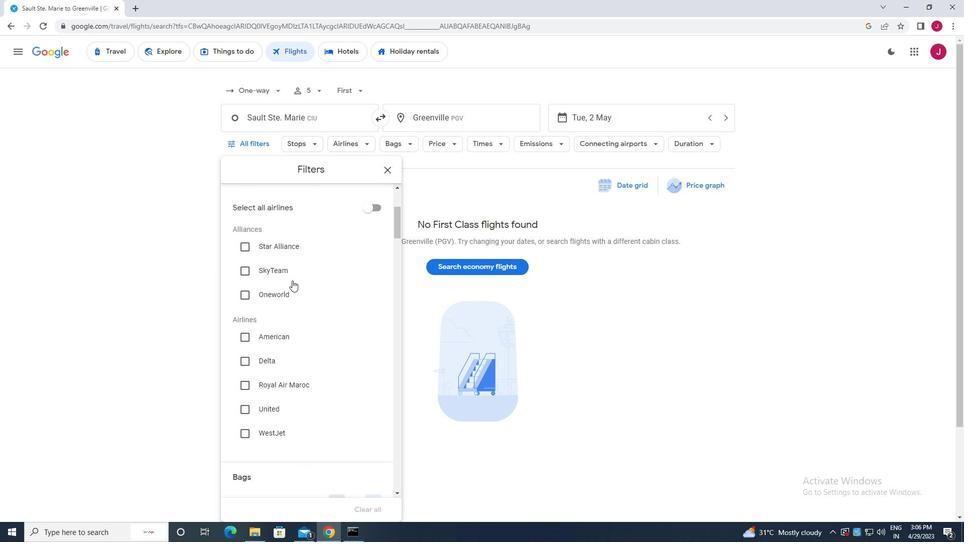 
Action: Mouse scrolled (293, 282) with delta (0, 0)
Screenshot: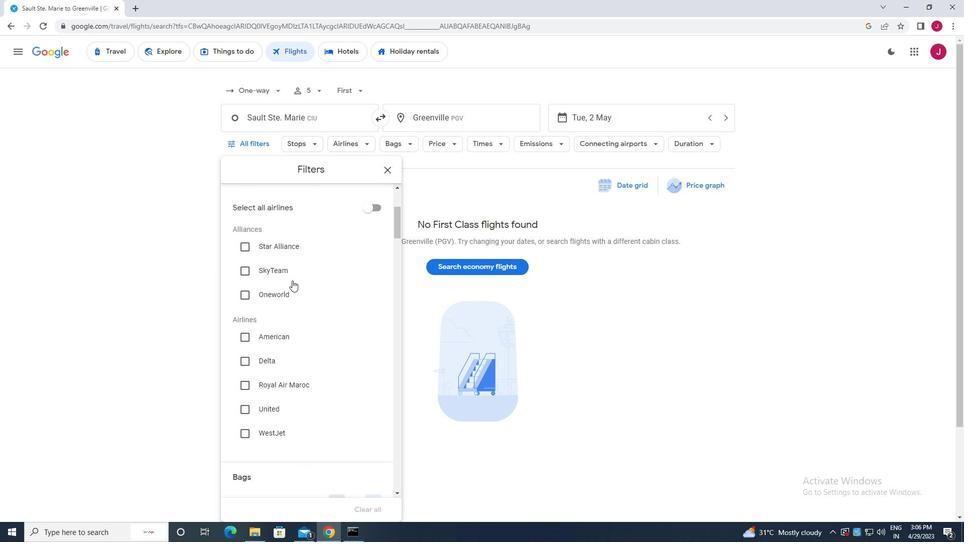 
Action: Mouse moved to (295, 277)
Screenshot: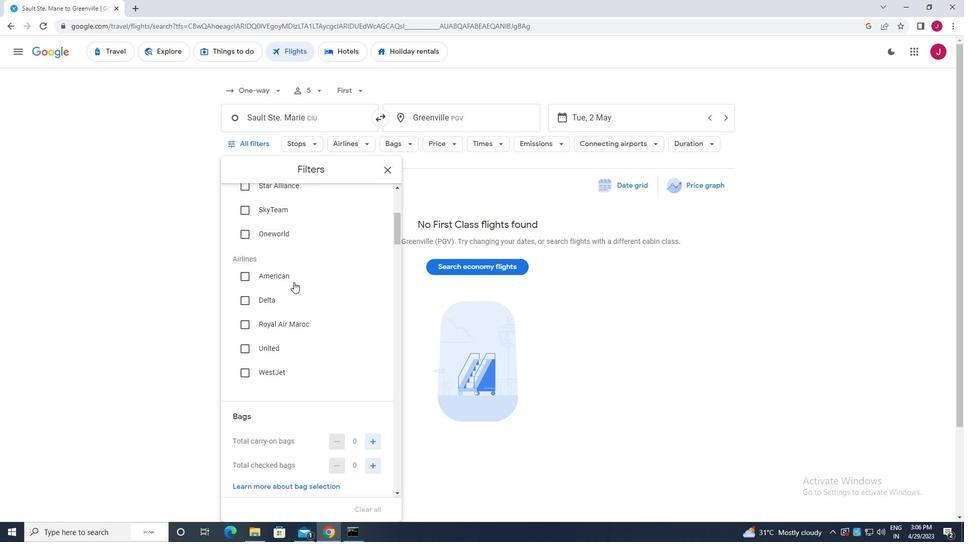
Action: Mouse scrolled (295, 277) with delta (0, 0)
Screenshot: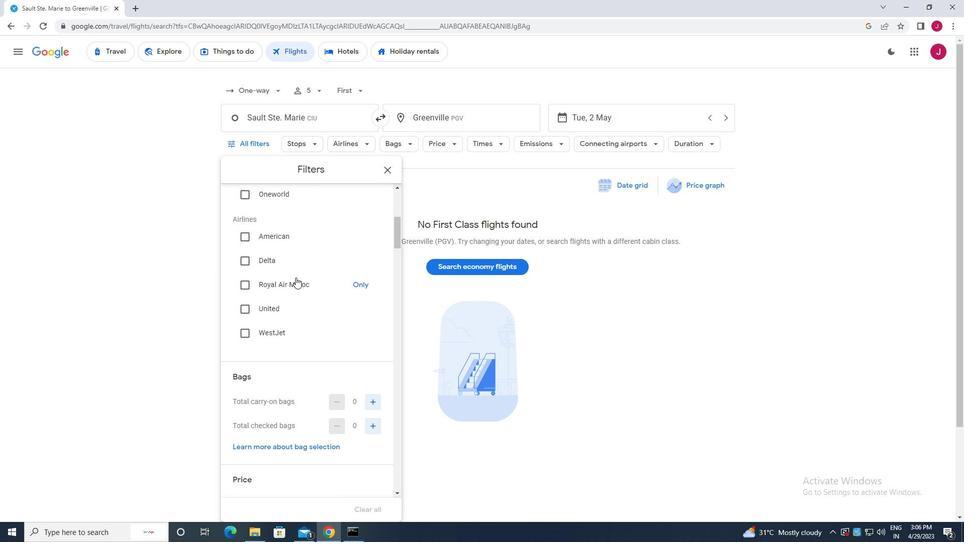 
Action: Mouse moved to (295, 278)
Screenshot: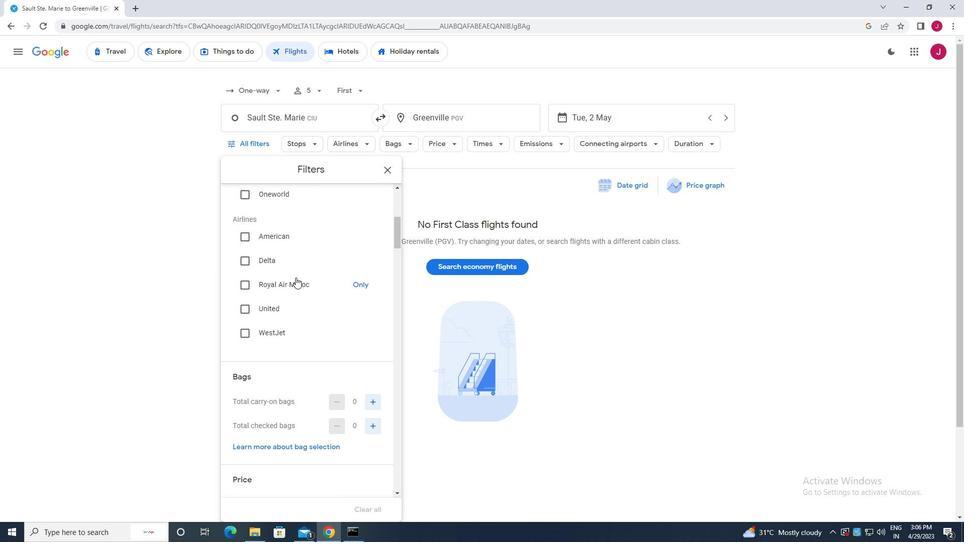 
Action: Mouse scrolled (295, 278) with delta (0, 0)
Screenshot: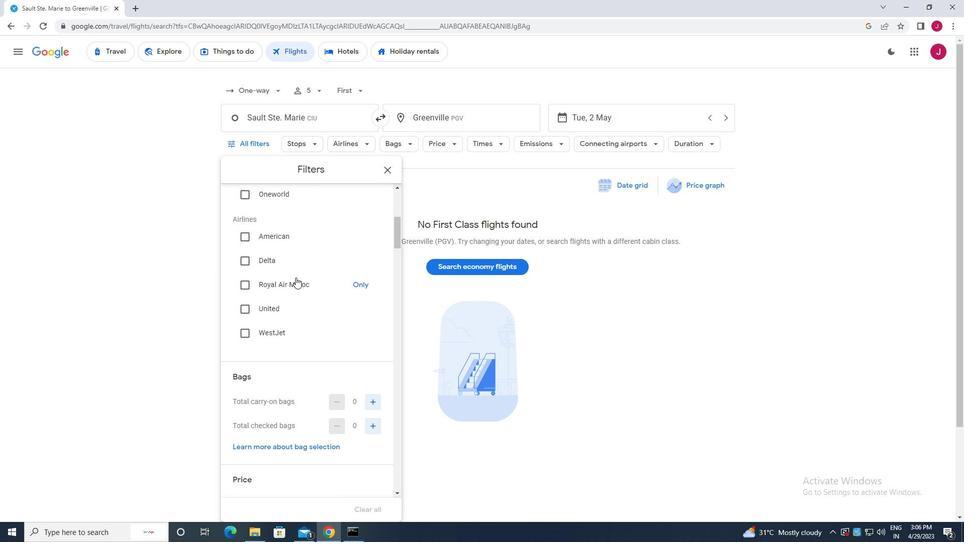
Action: Mouse moved to (295, 280)
Screenshot: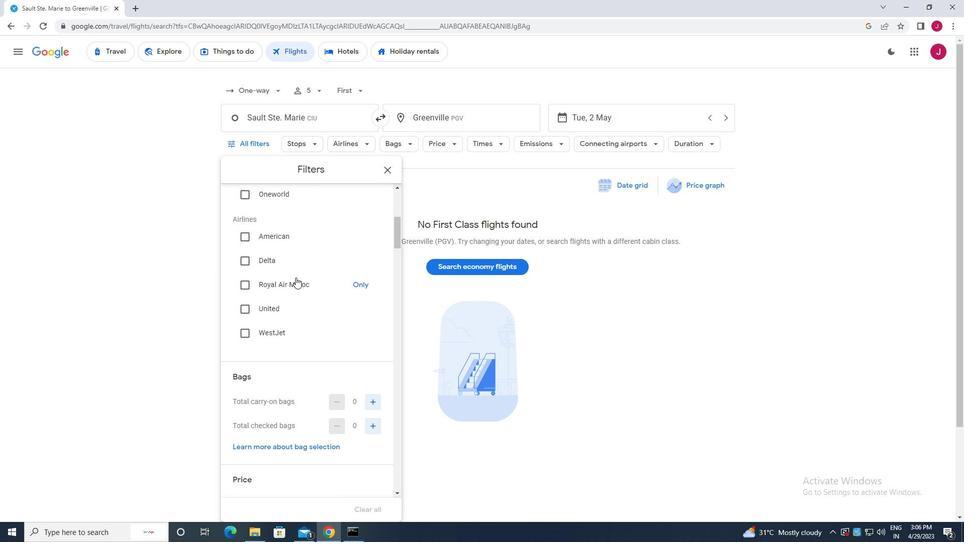 
Action: Mouse scrolled (295, 279) with delta (0, 0)
Screenshot: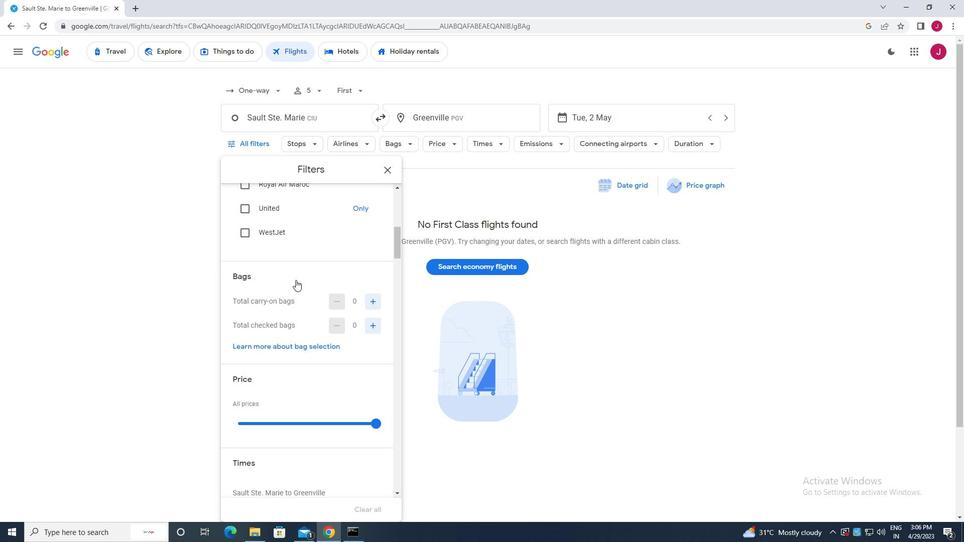 
Action: Mouse scrolled (295, 279) with delta (0, 0)
Screenshot: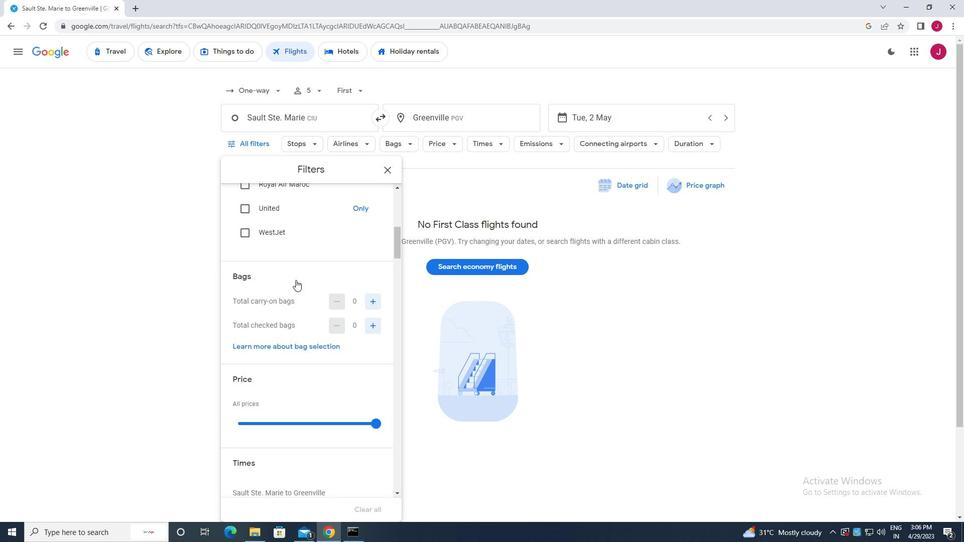 
Action: Mouse moved to (370, 222)
Screenshot: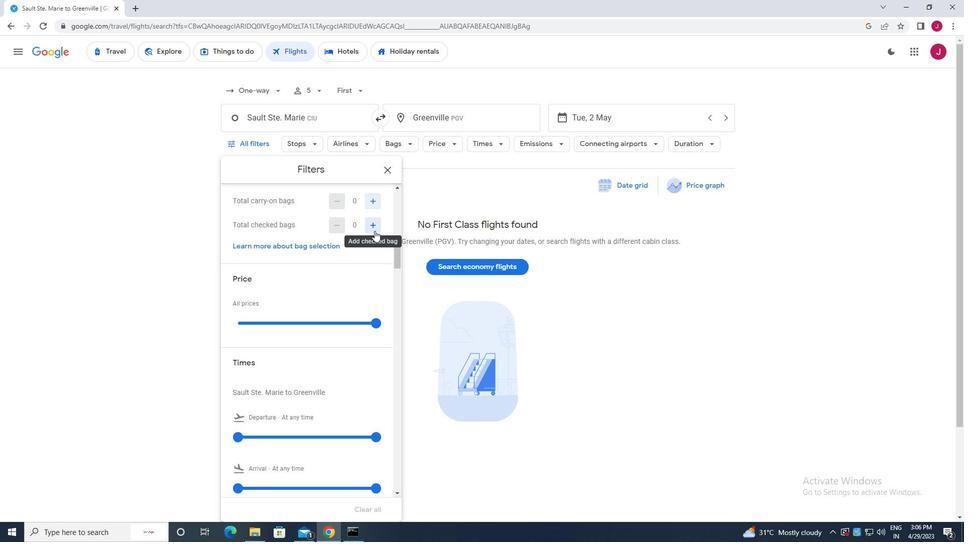 
Action: Mouse pressed left at (370, 222)
Screenshot: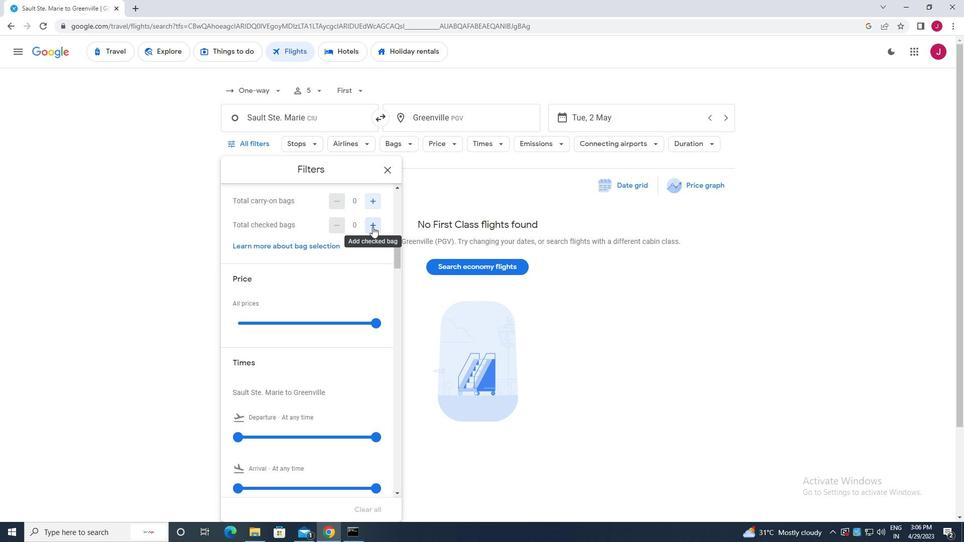 
Action: Mouse moved to (373, 226)
Screenshot: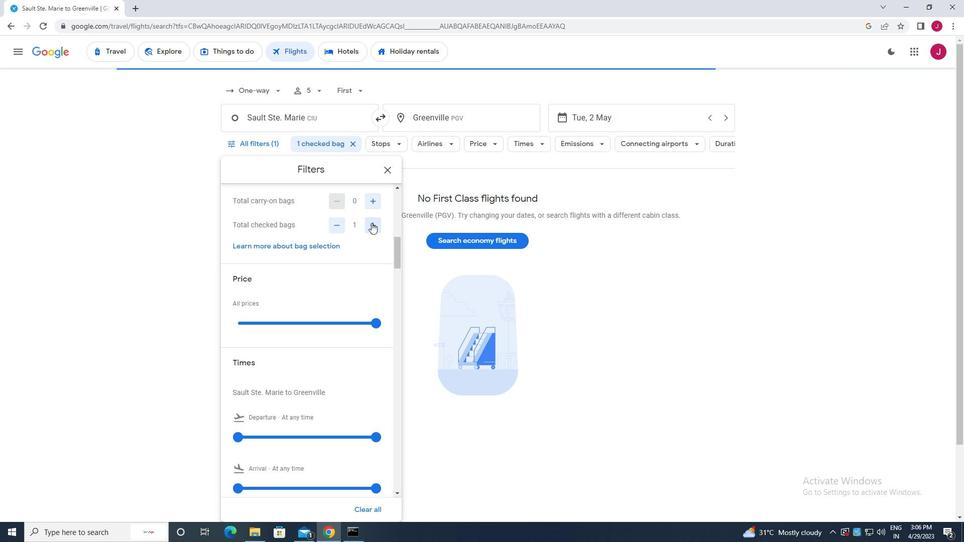 
Action: Mouse scrolled (373, 225) with delta (0, 0)
Screenshot: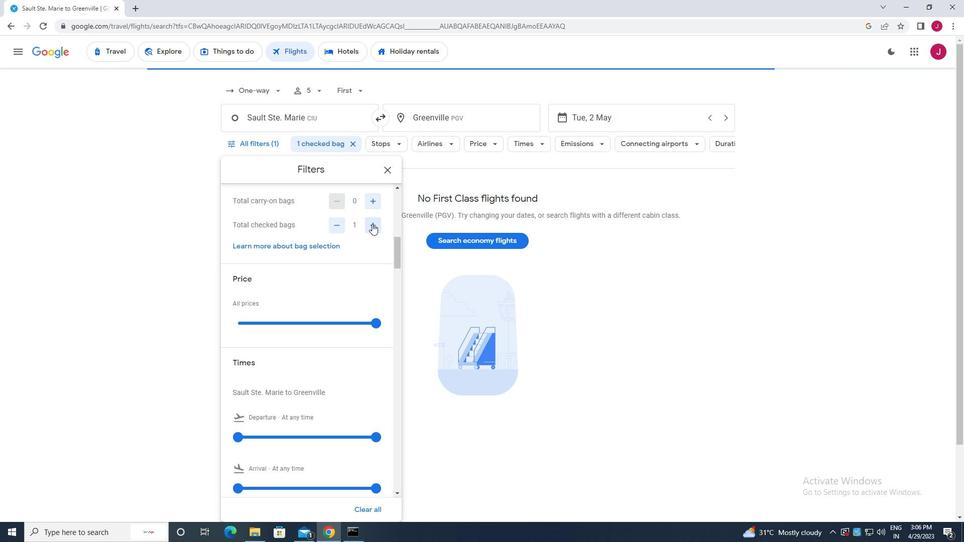 
Action: Mouse moved to (373, 226)
Screenshot: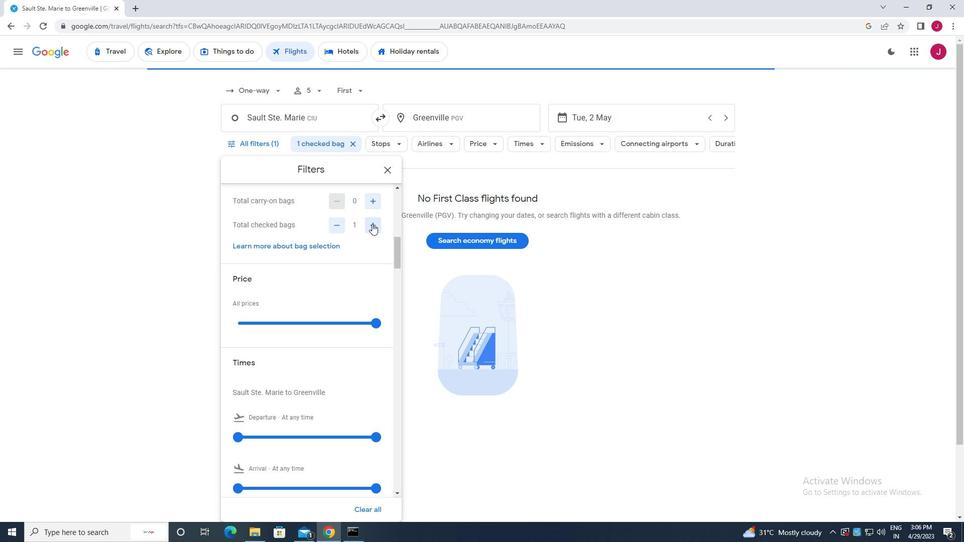 
Action: Mouse scrolled (373, 226) with delta (0, 0)
Screenshot: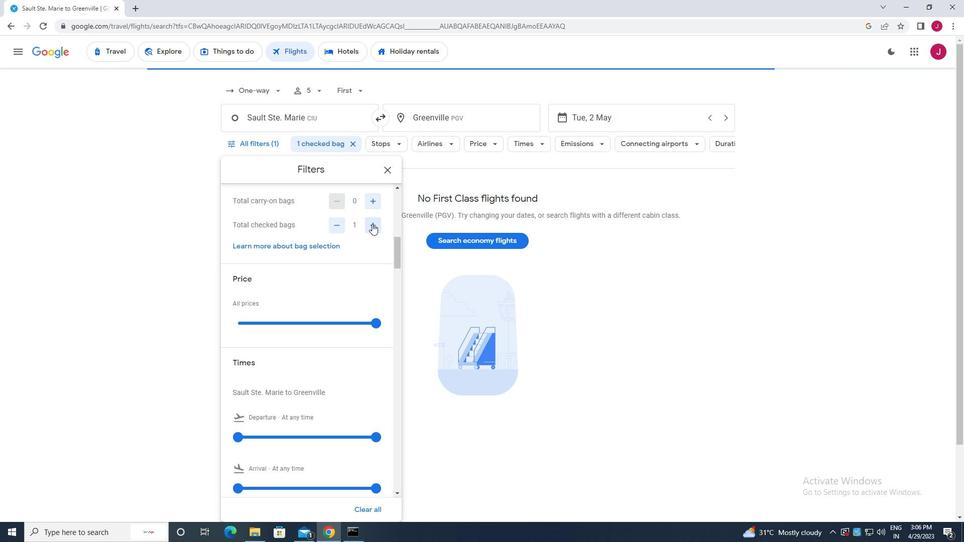 
Action: Mouse moved to (378, 221)
Screenshot: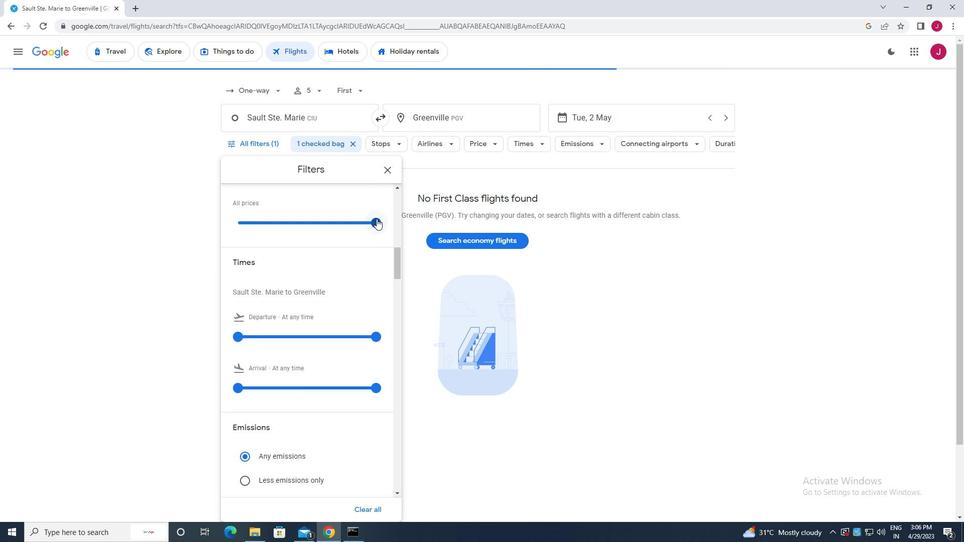 
Action: Mouse pressed left at (378, 221)
Screenshot: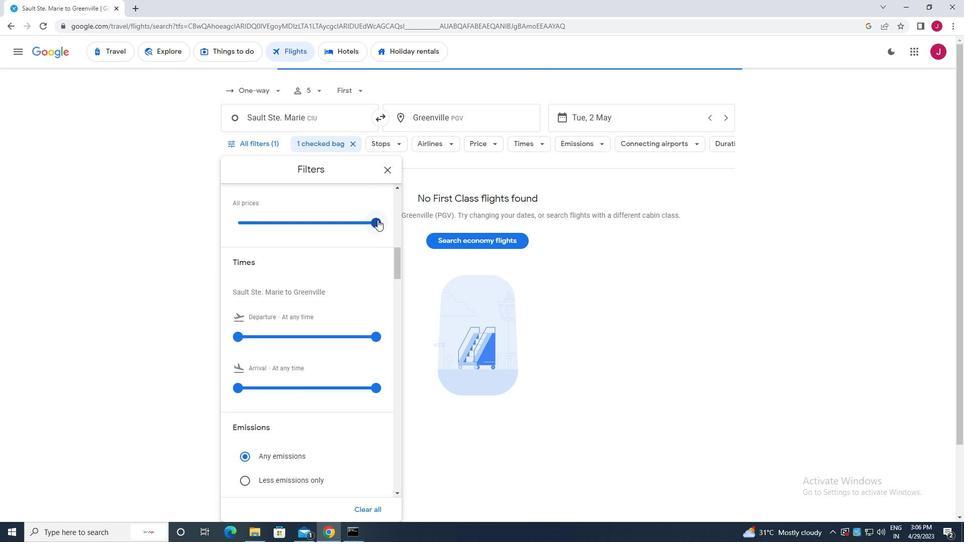 
Action: Mouse moved to (312, 266)
Screenshot: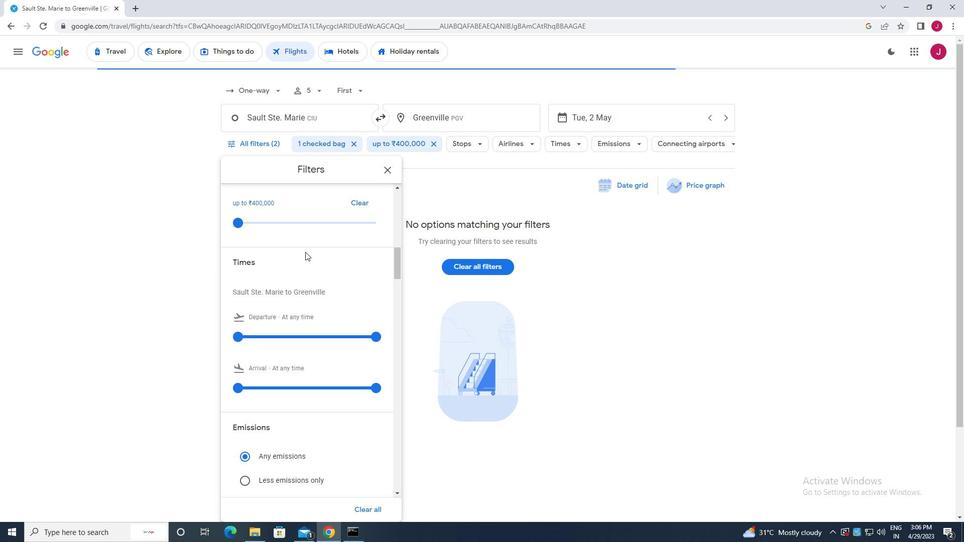 
Action: Mouse scrolled (312, 265) with delta (0, 0)
Screenshot: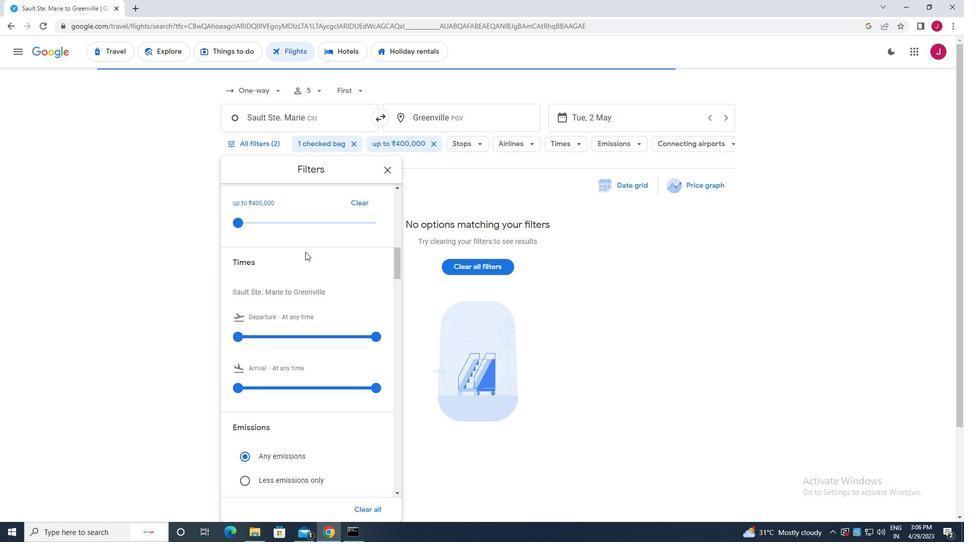 
Action: Mouse moved to (312, 266)
Screenshot: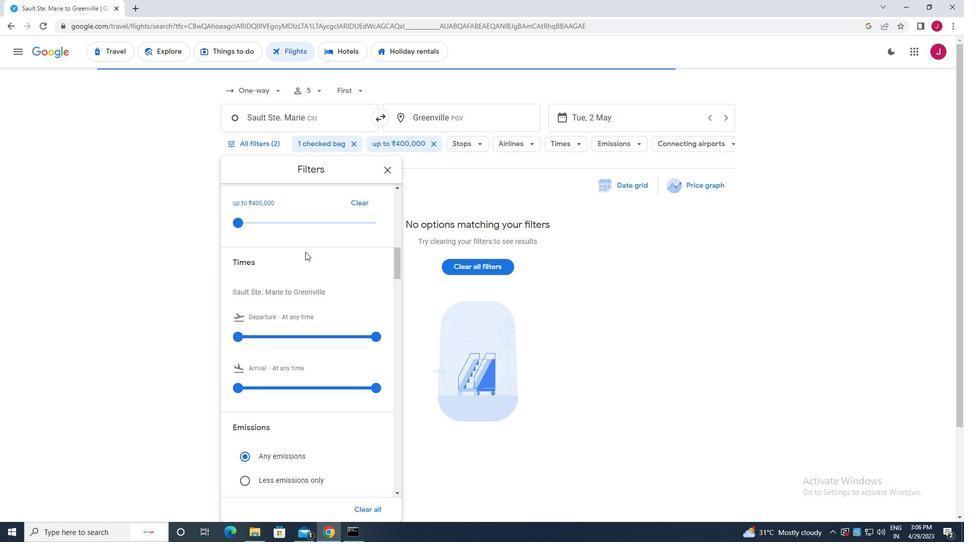 
Action: Mouse scrolled (312, 266) with delta (0, 0)
Screenshot: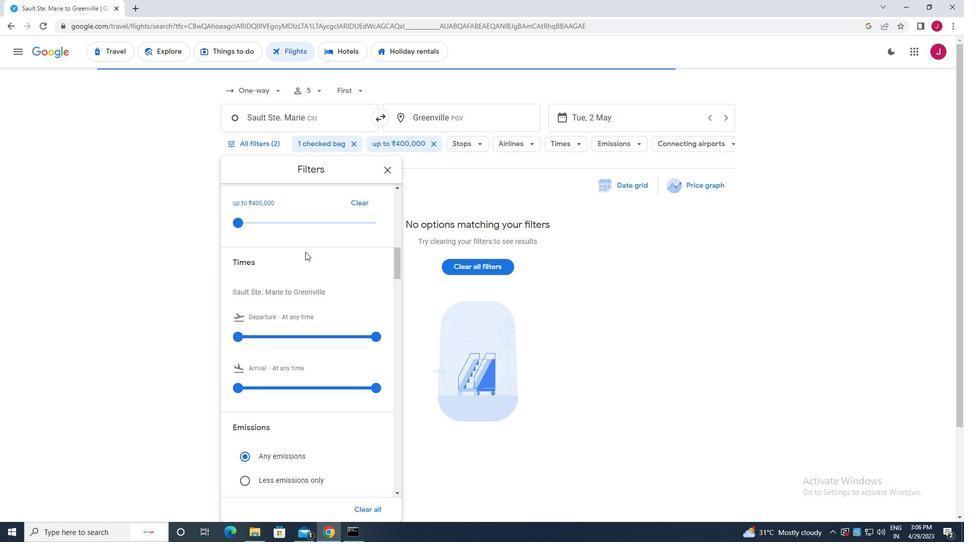 
Action: Mouse scrolled (312, 266) with delta (0, 0)
Screenshot: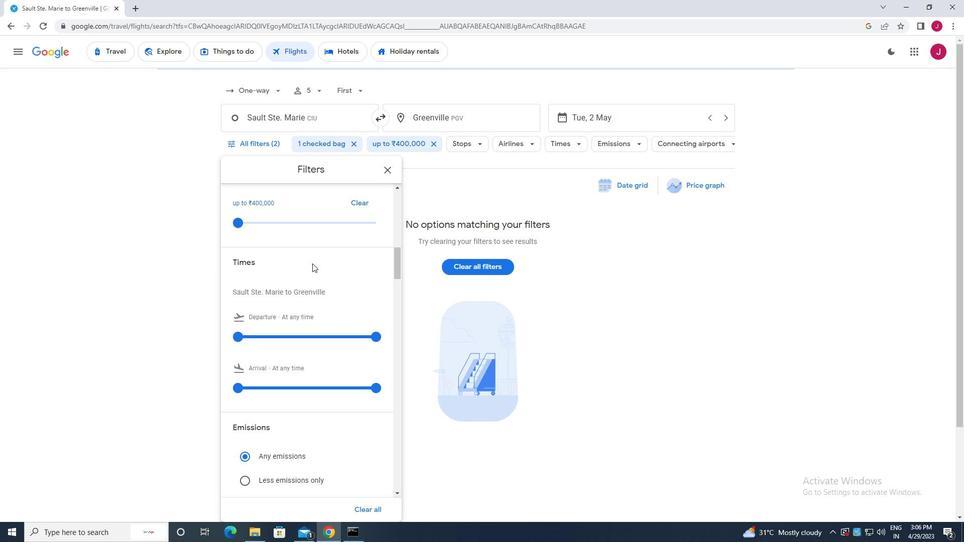 
Action: Mouse scrolled (312, 266) with delta (0, 0)
Screenshot: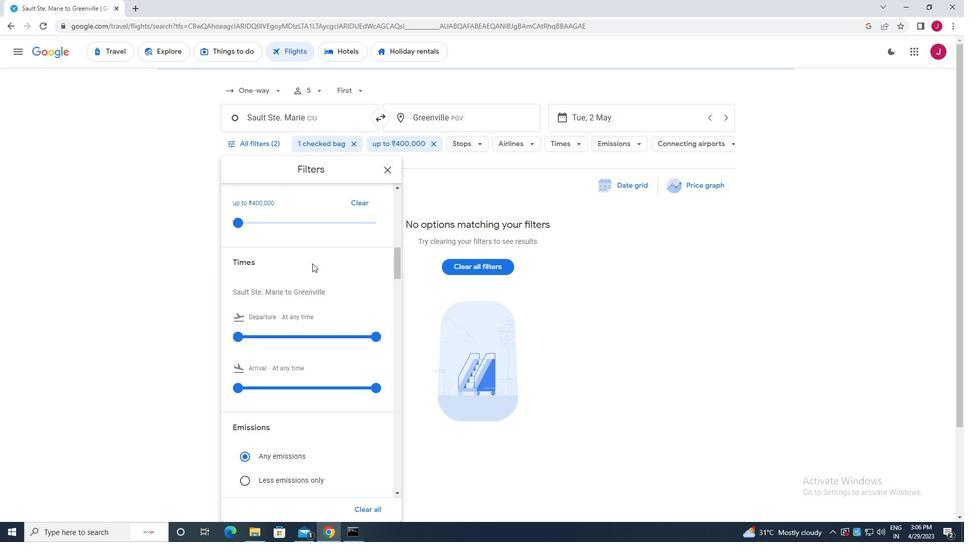 
Action: Mouse moved to (261, 226)
Screenshot: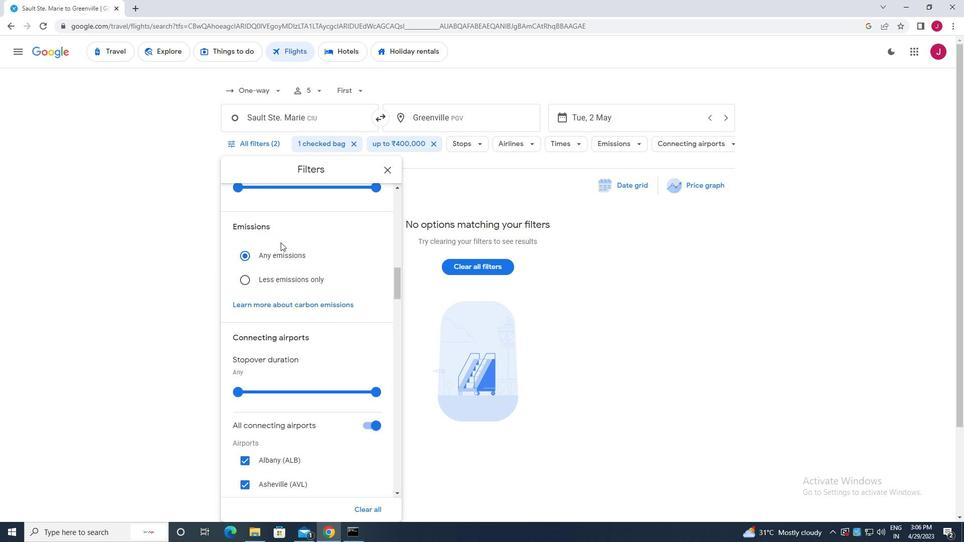 
Action: Mouse scrolled (261, 226) with delta (0, 0)
Screenshot: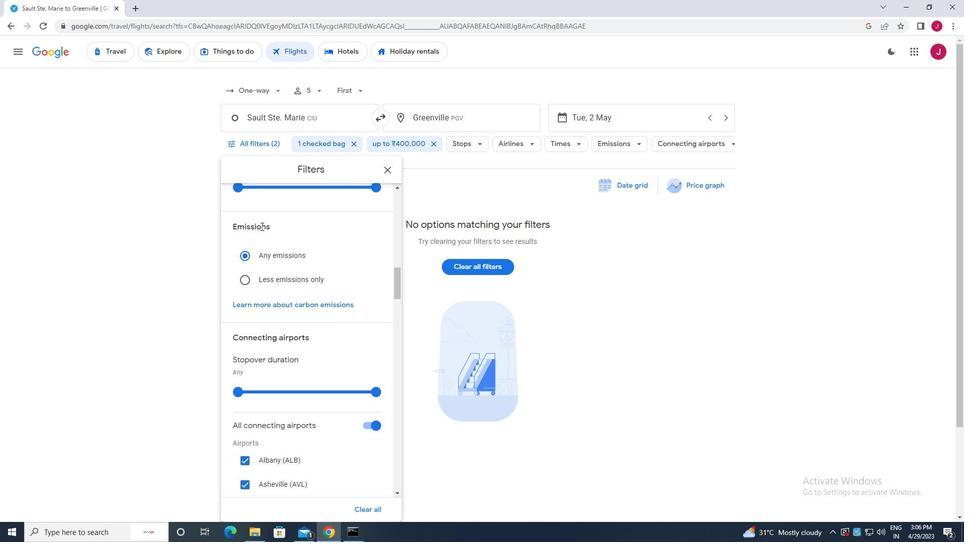 
Action: Mouse scrolled (261, 226) with delta (0, 0)
Screenshot: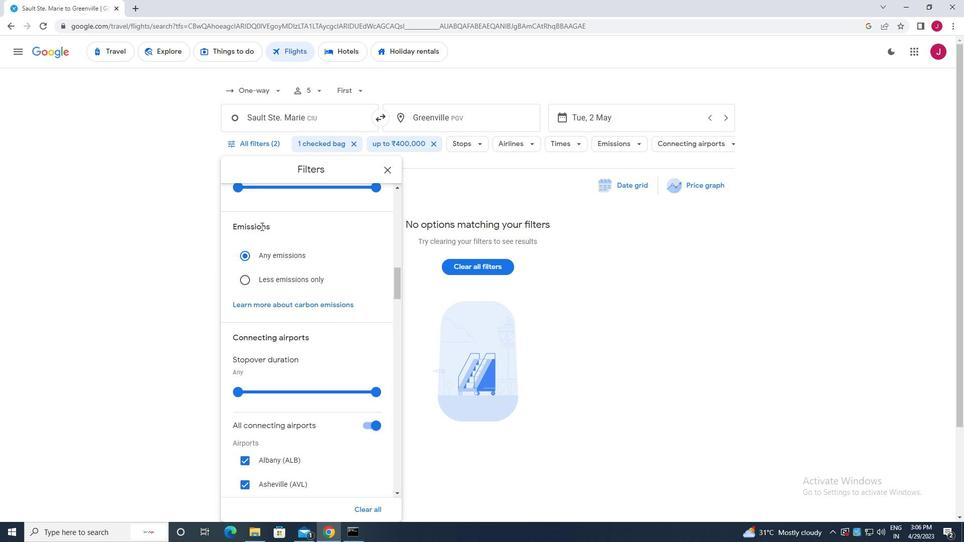 
Action: Mouse moved to (239, 237)
Screenshot: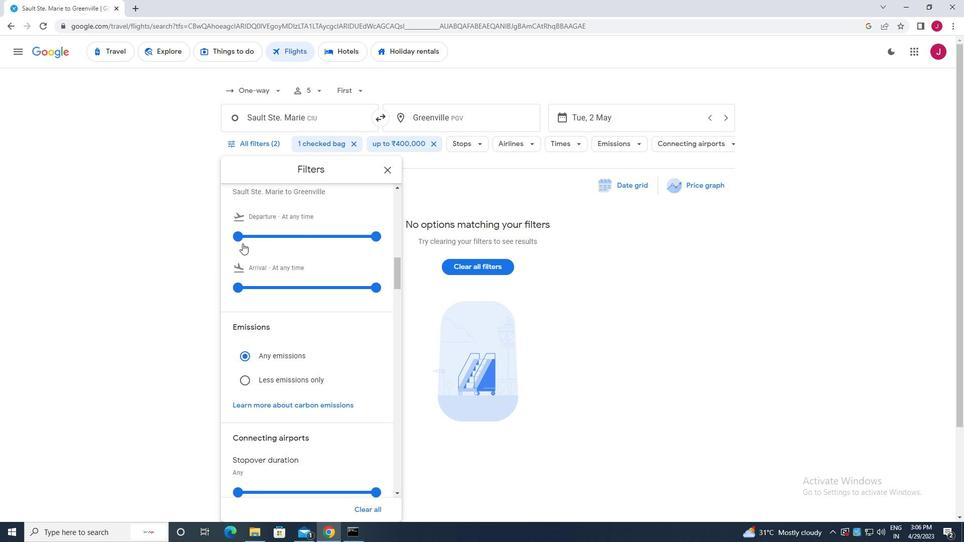 
Action: Mouse pressed left at (239, 237)
Screenshot: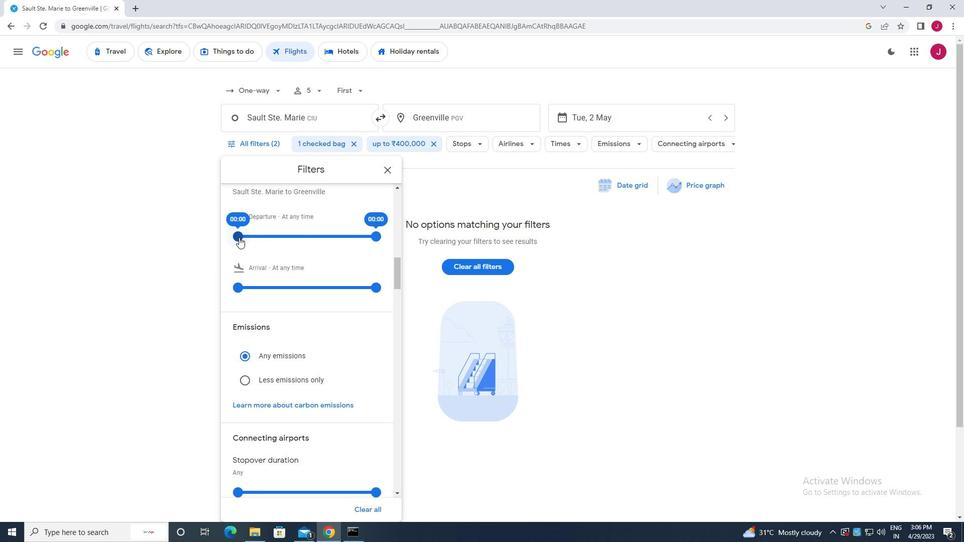 
Action: Mouse moved to (374, 238)
Screenshot: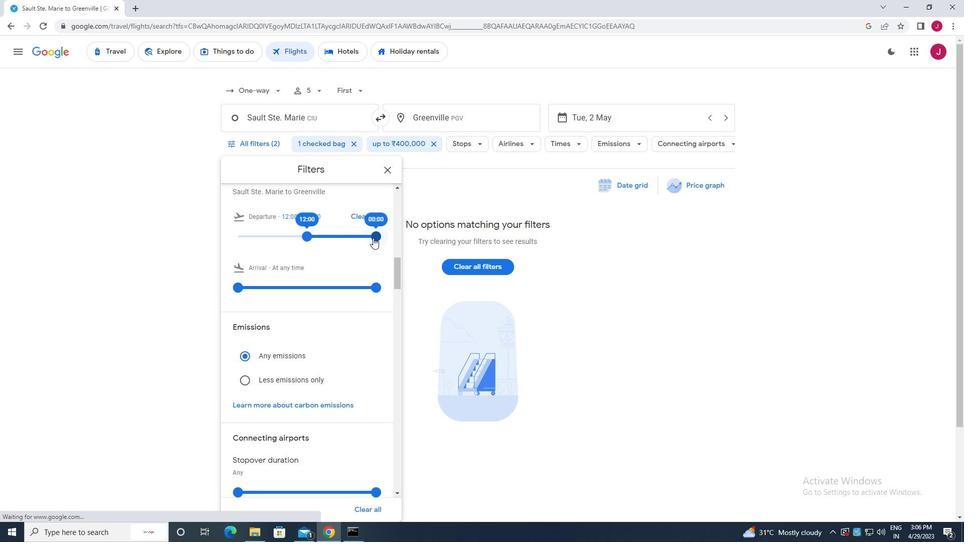 
Action: Mouse pressed left at (374, 238)
Screenshot: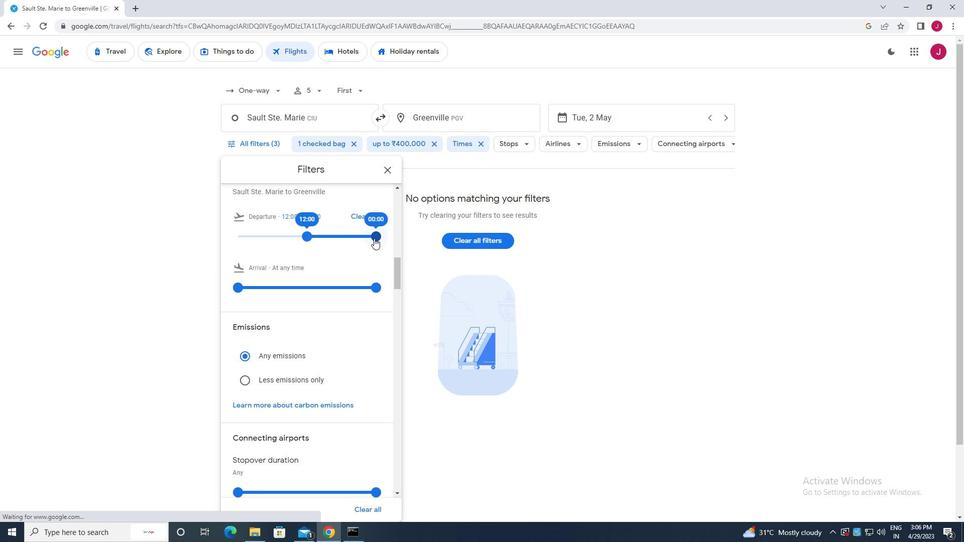 
Action: Mouse moved to (388, 169)
Screenshot: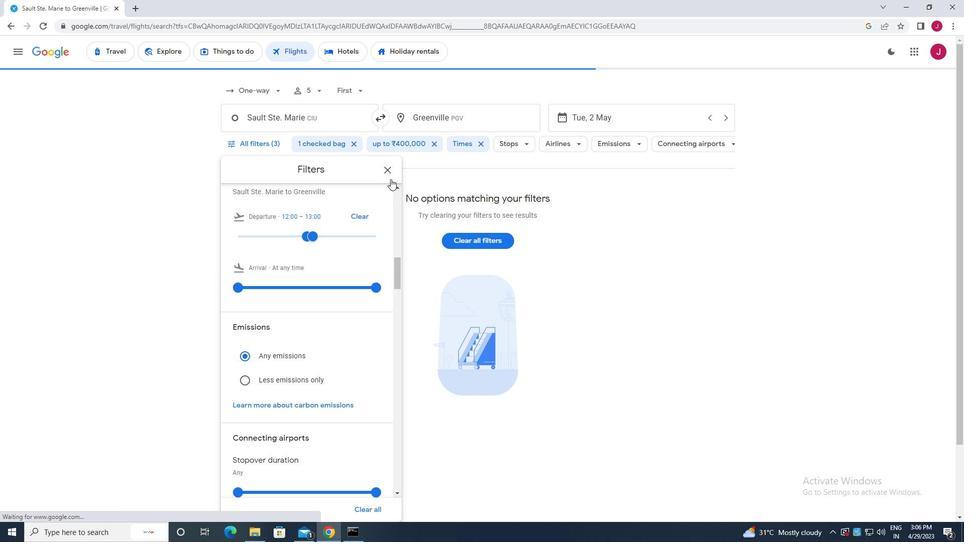 
Action: Mouse pressed left at (388, 169)
Screenshot: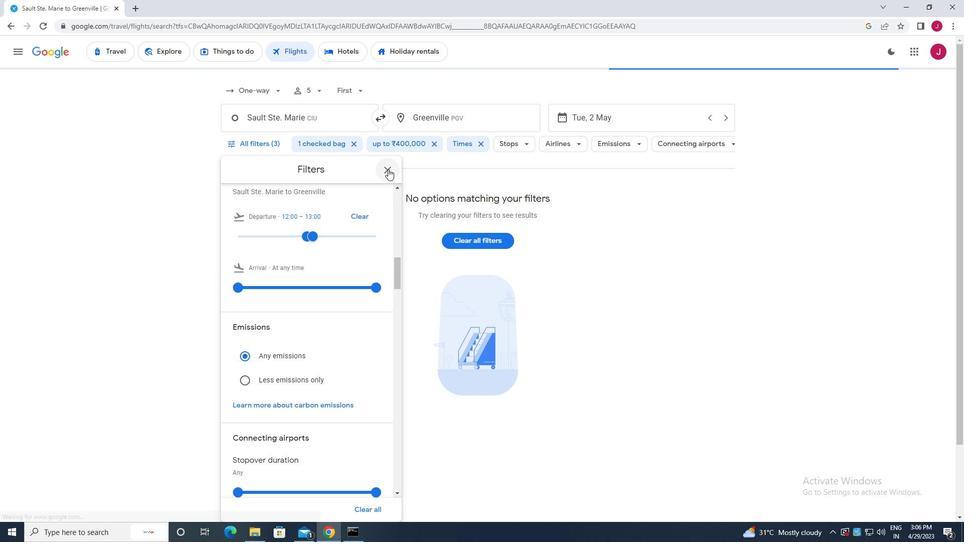 
Action: Mouse moved to (384, 175)
Screenshot: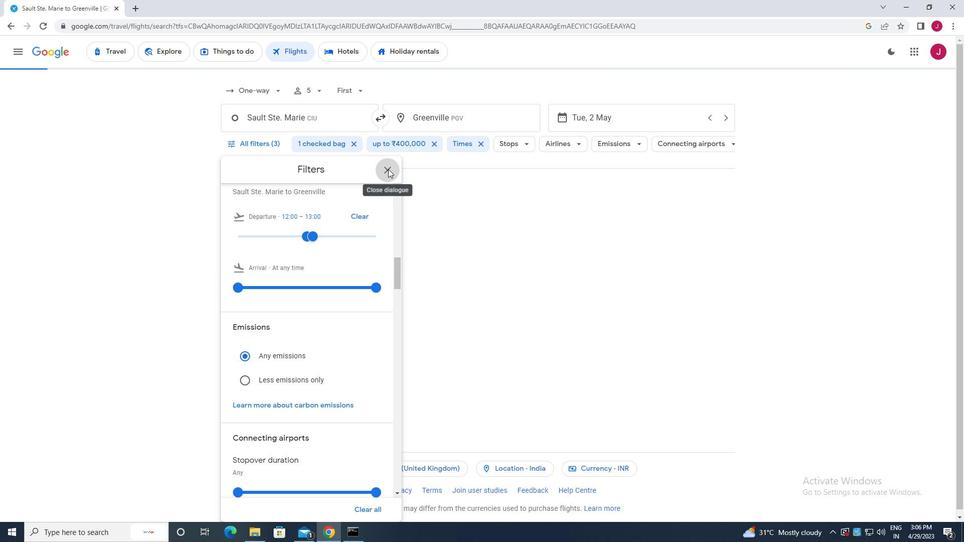 
